 Task: Create in the project AtlasTech in Backlog an issue 'Integrate a new augmented reality feature into an existing mobile application to enhance user experience and interactivity', assign it to team member softage.3@softage.net and change the status to IN PROGRESS. Create in the project AtlasTech in Backlog an issue 'Develop a new tool for automated testing of mobile application functional correctness and performance under varying network conditions', assign it to team member softage.4@softage.net and change the status to IN PROGRESS
Action: Mouse moved to (222, 61)
Screenshot: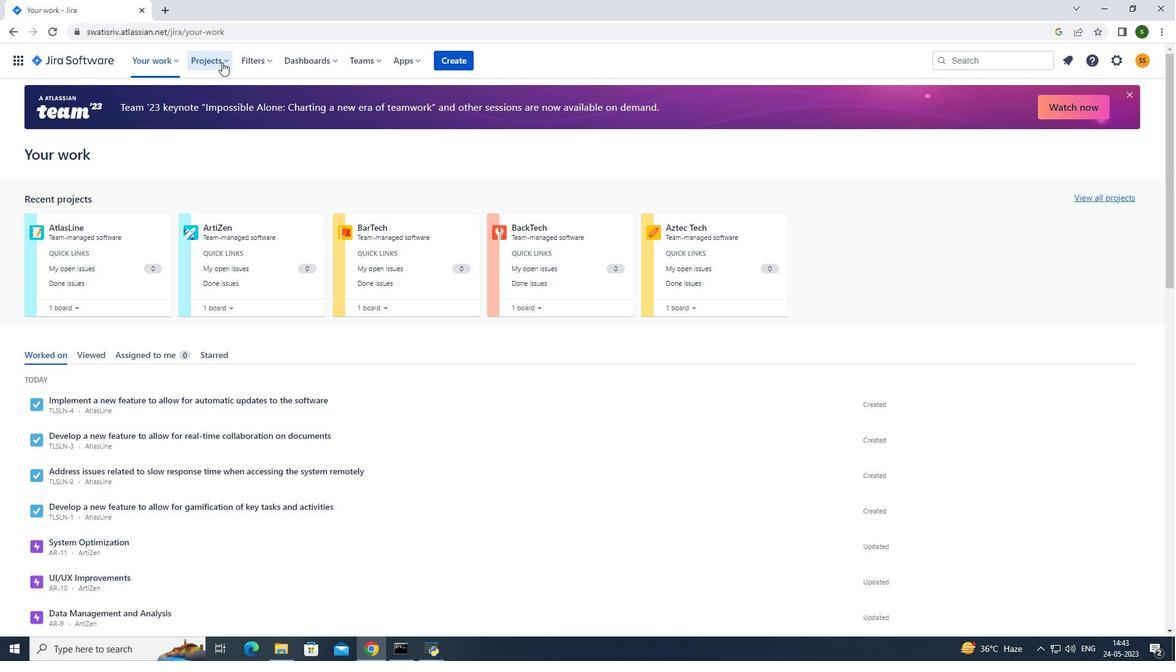 
Action: Mouse pressed left at (222, 61)
Screenshot: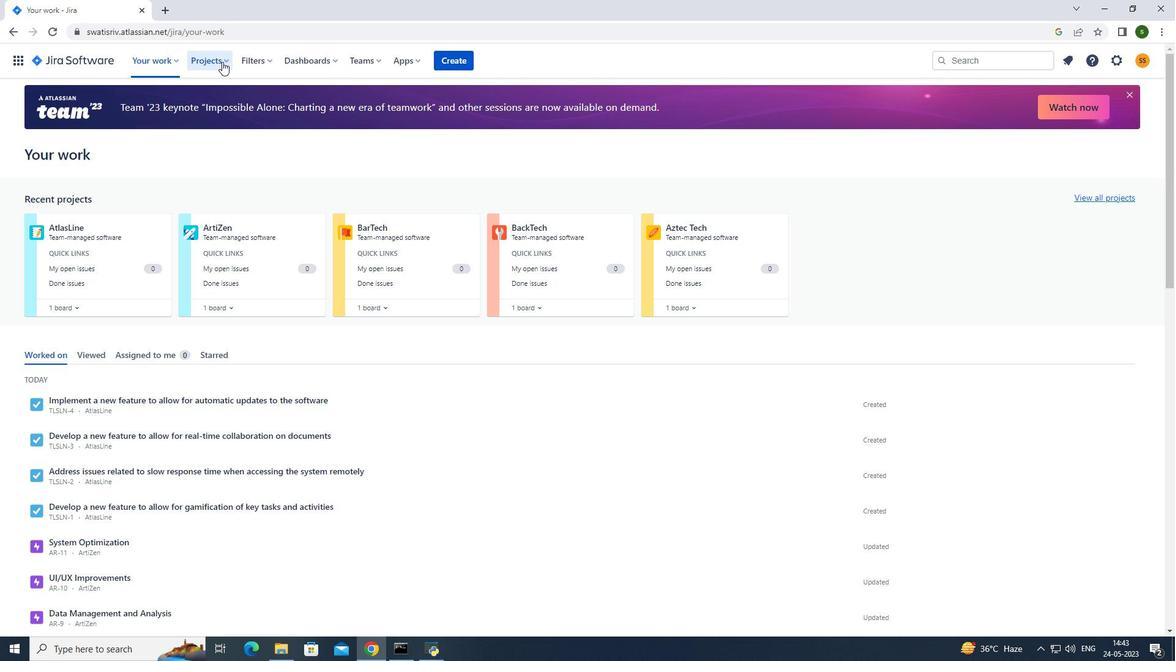 
Action: Mouse moved to (277, 119)
Screenshot: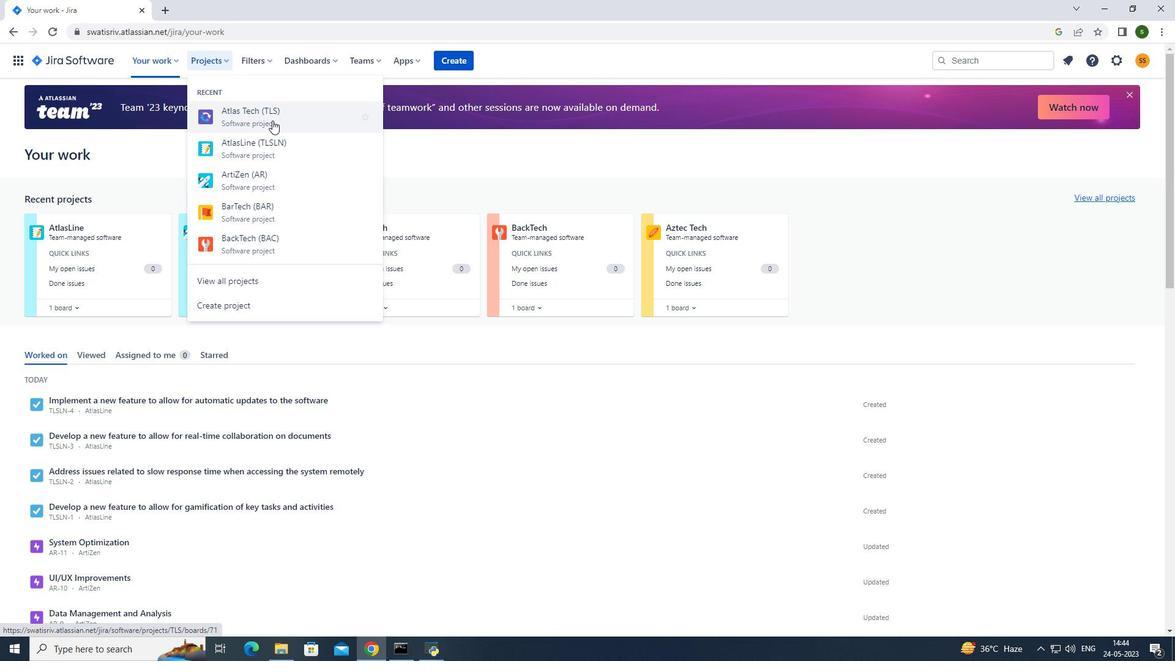 
Action: Mouse pressed left at (277, 119)
Screenshot: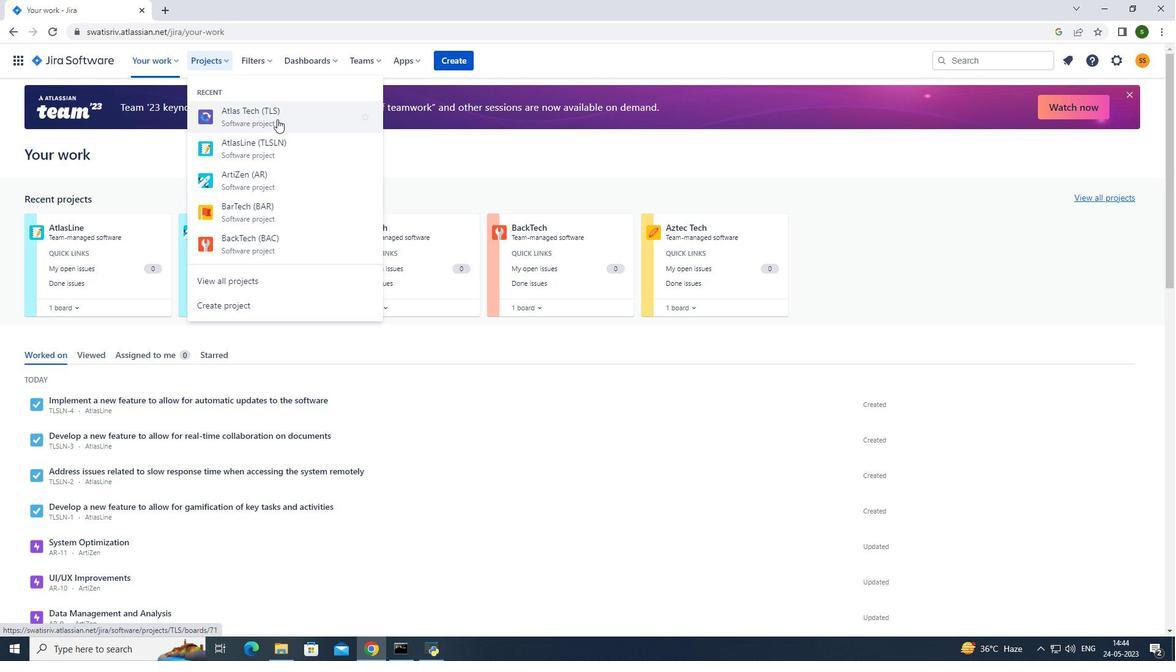 
Action: Mouse moved to (259, 412)
Screenshot: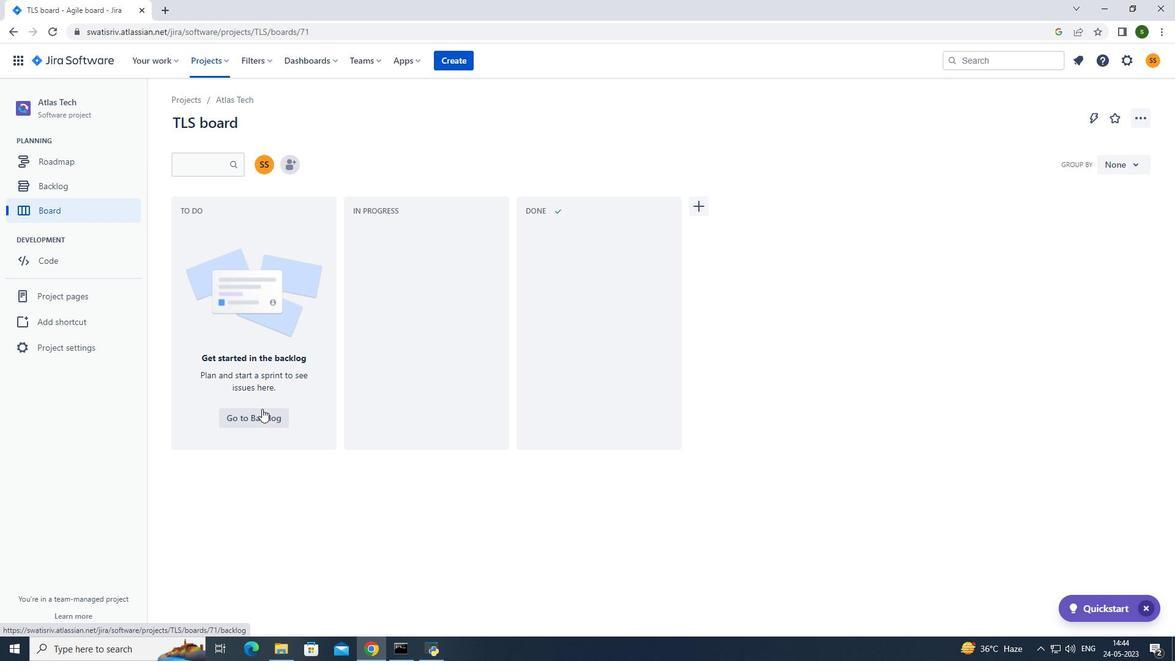 
Action: Mouse pressed left at (259, 412)
Screenshot: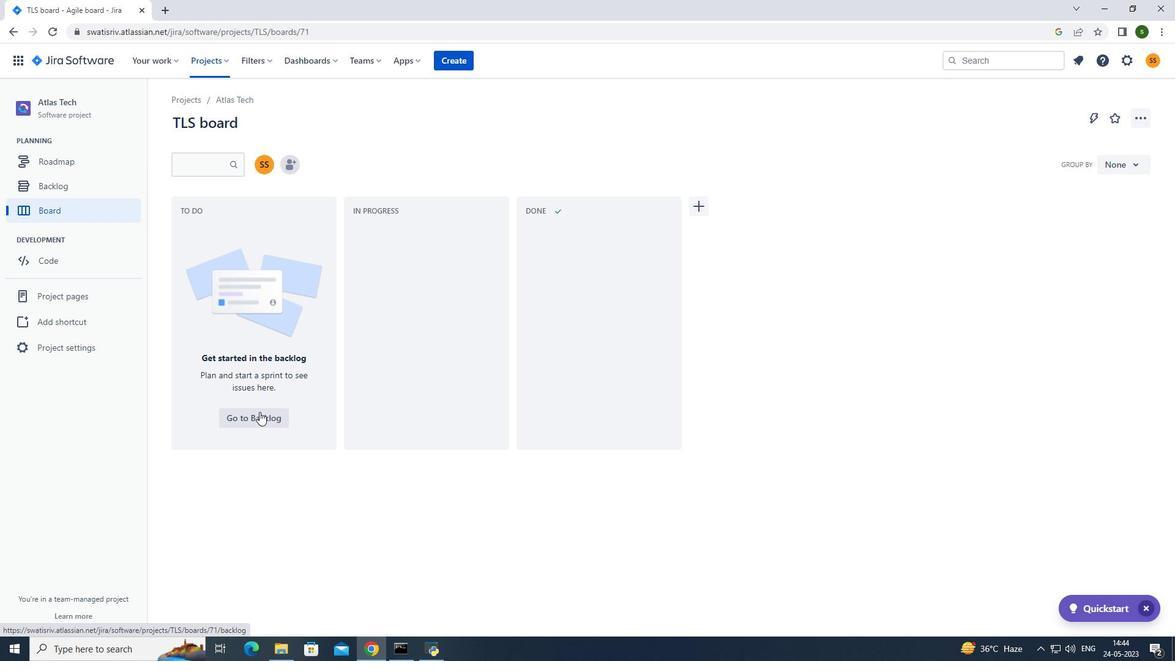 
Action: Mouse moved to (404, 450)
Screenshot: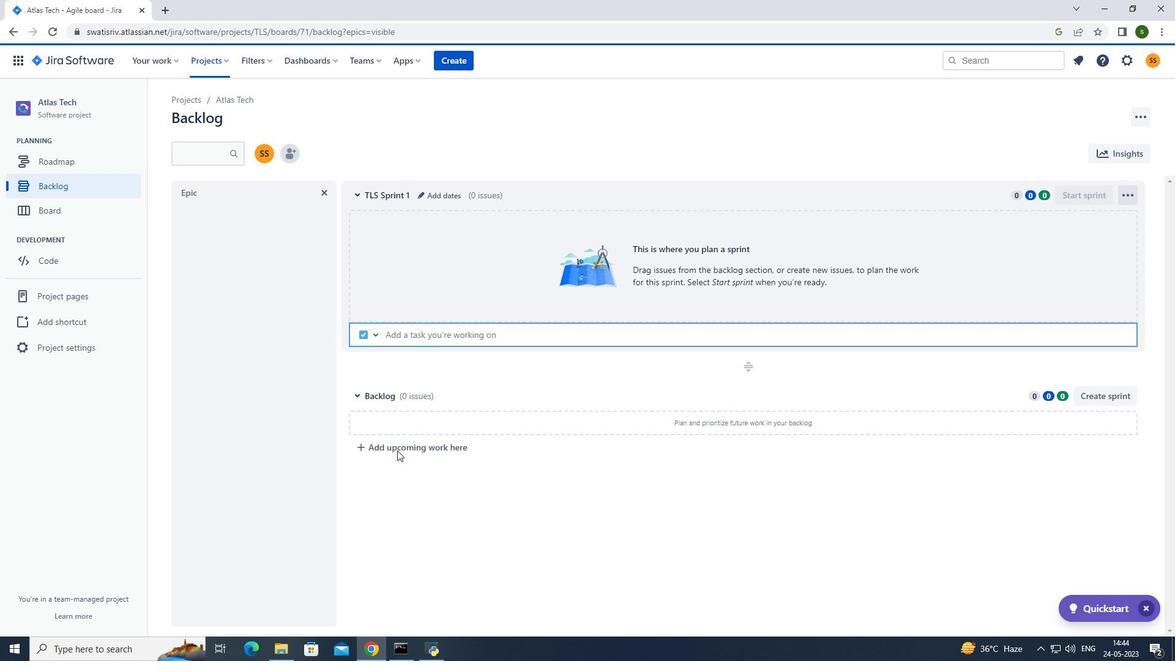 
Action: Mouse pressed left at (404, 450)
Screenshot: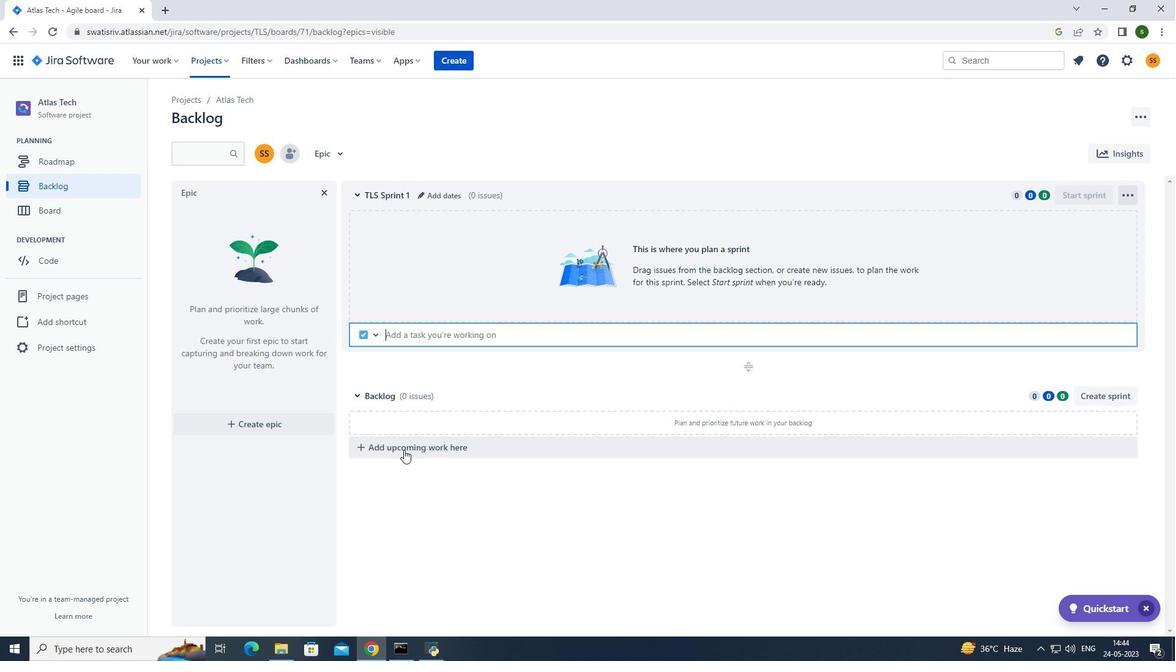 
Action: Mouse moved to (421, 449)
Screenshot: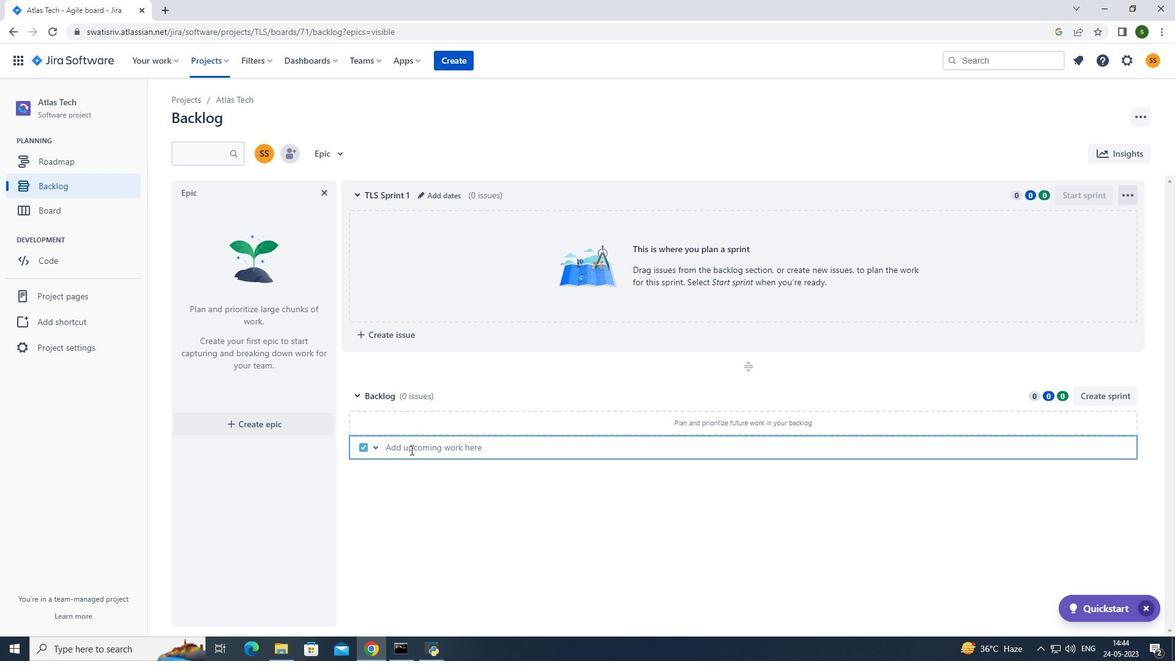 
Action: Mouse pressed left at (421, 449)
Screenshot: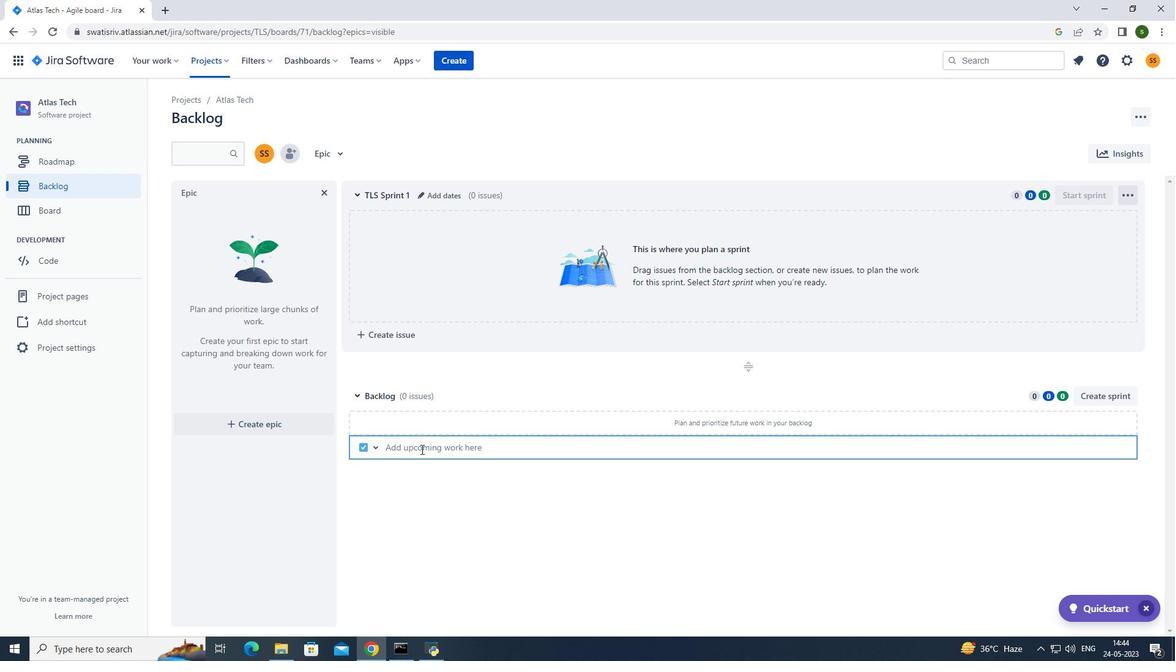 
Action: Mouse moved to (416, 452)
Screenshot: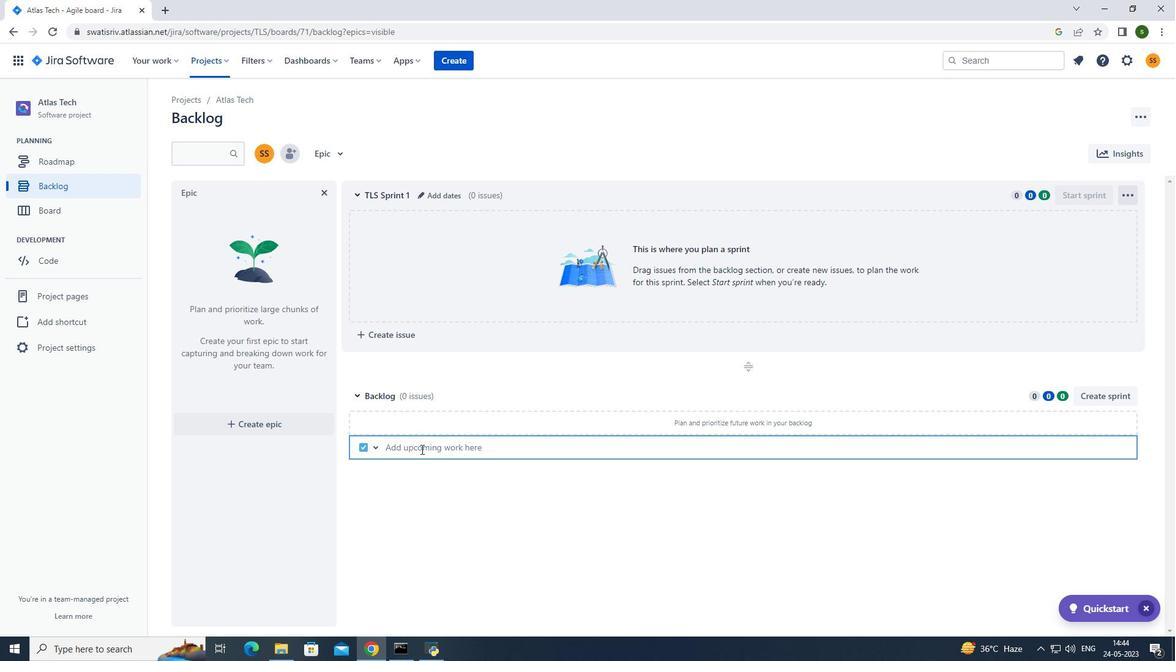 
Action: Key pressed <Key.caps_lock>I<Key.caps_lock>ntegrate<Key.space>a<Key.space>new<Key.space>augmented<Key.space>reality<Key.space>feature<Key.space>into<Key.space>an<Key.space>existing<Key.space>mobile<Key.space>application<Key.space>to<Key.space>enhance<Key.space>user<Key.space>experiance<Key.space>and<Key.space>
Screenshot: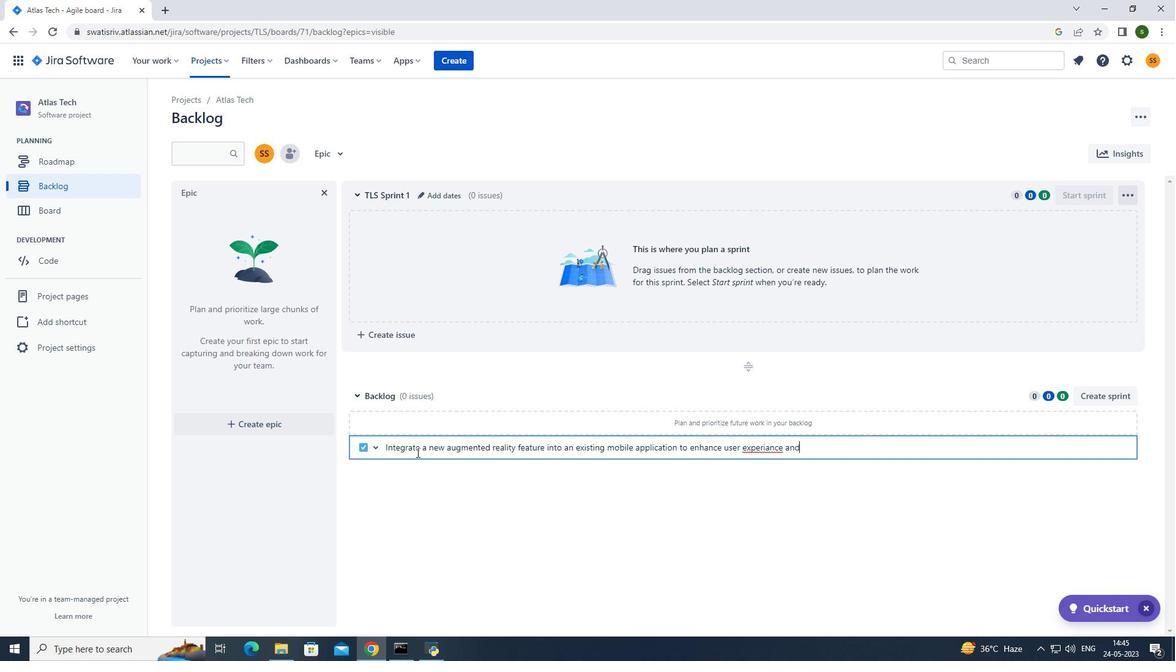 
Action: Mouse moved to (772, 447)
Screenshot: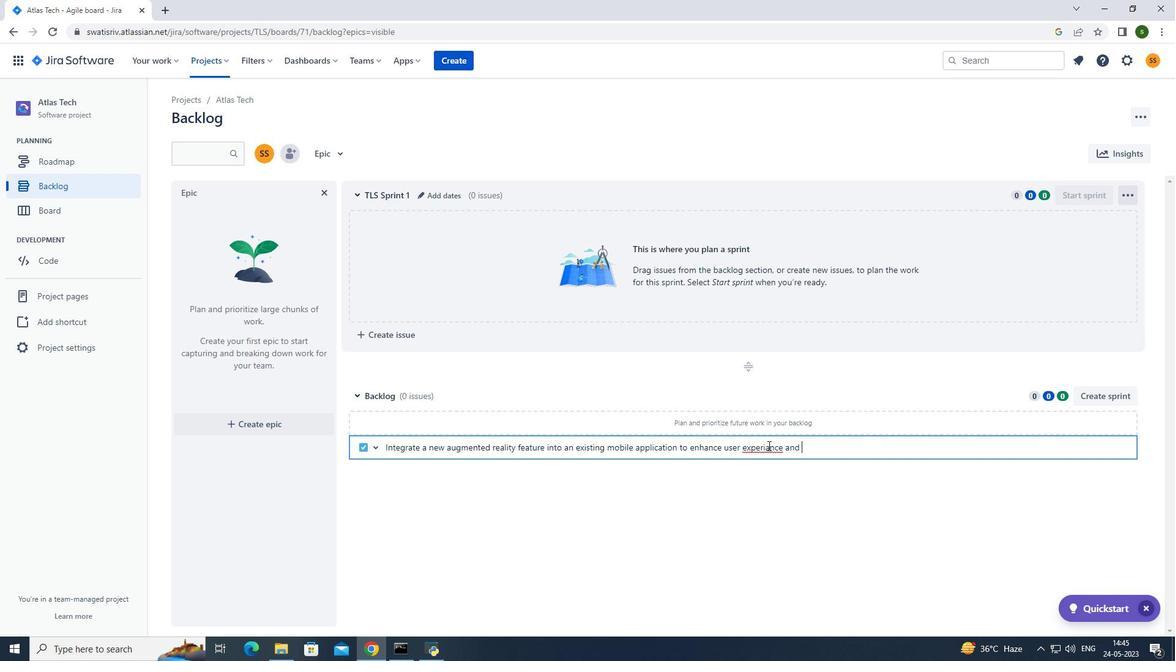 
Action: Mouse pressed left at (772, 447)
Screenshot: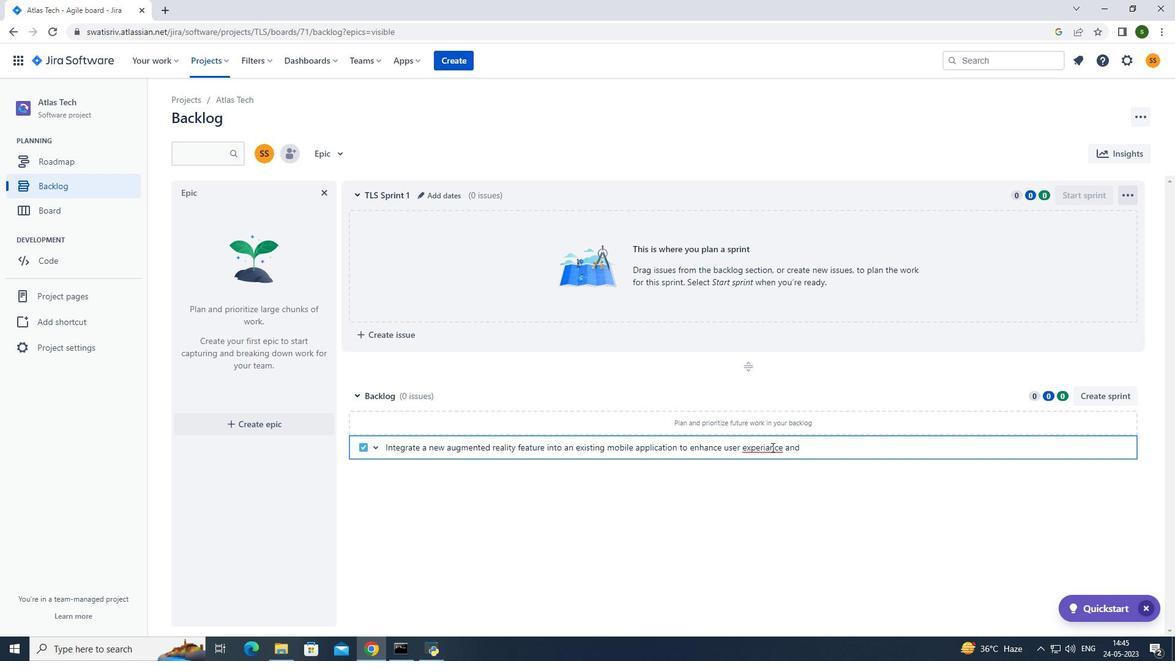 
Action: Mouse moved to (772, 448)
Screenshot: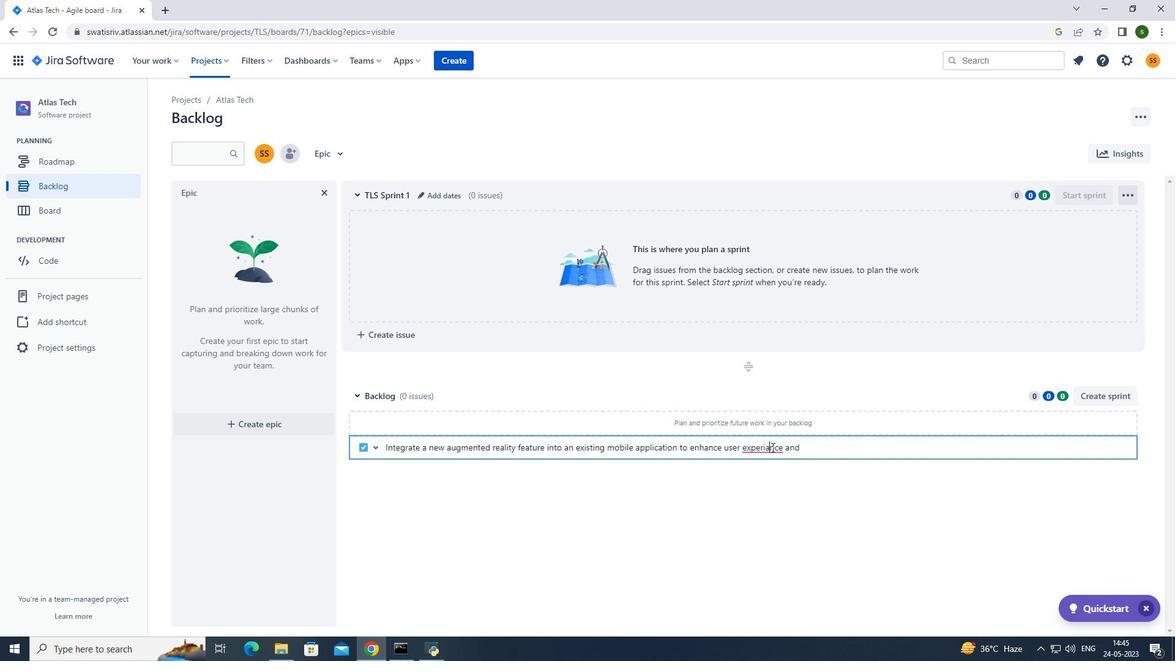 
Action: Key pressed <Key.backspace>e
Screenshot: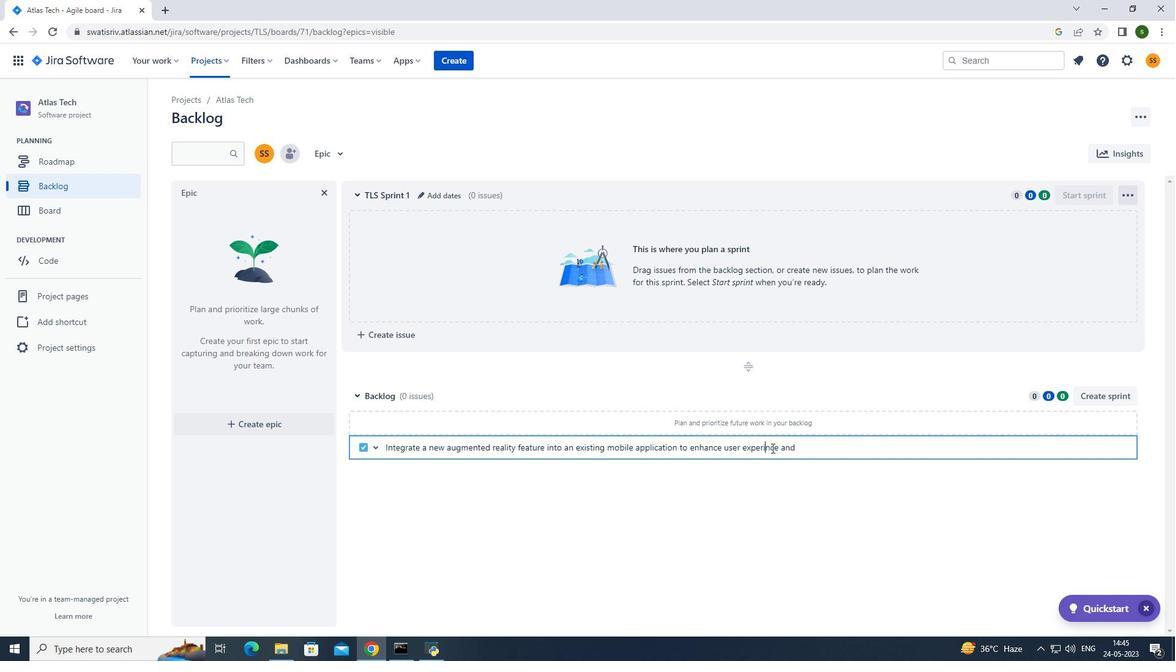 
Action: Mouse moved to (826, 438)
Screenshot: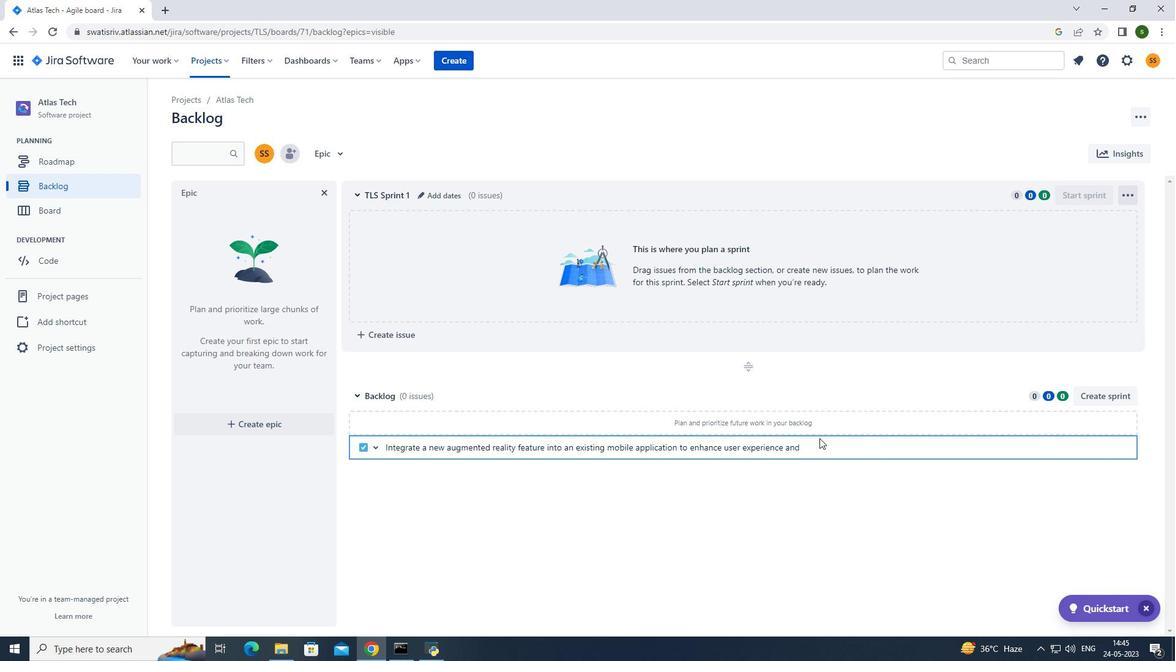 
Action: Mouse pressed left at (826, 438)
Screenshot: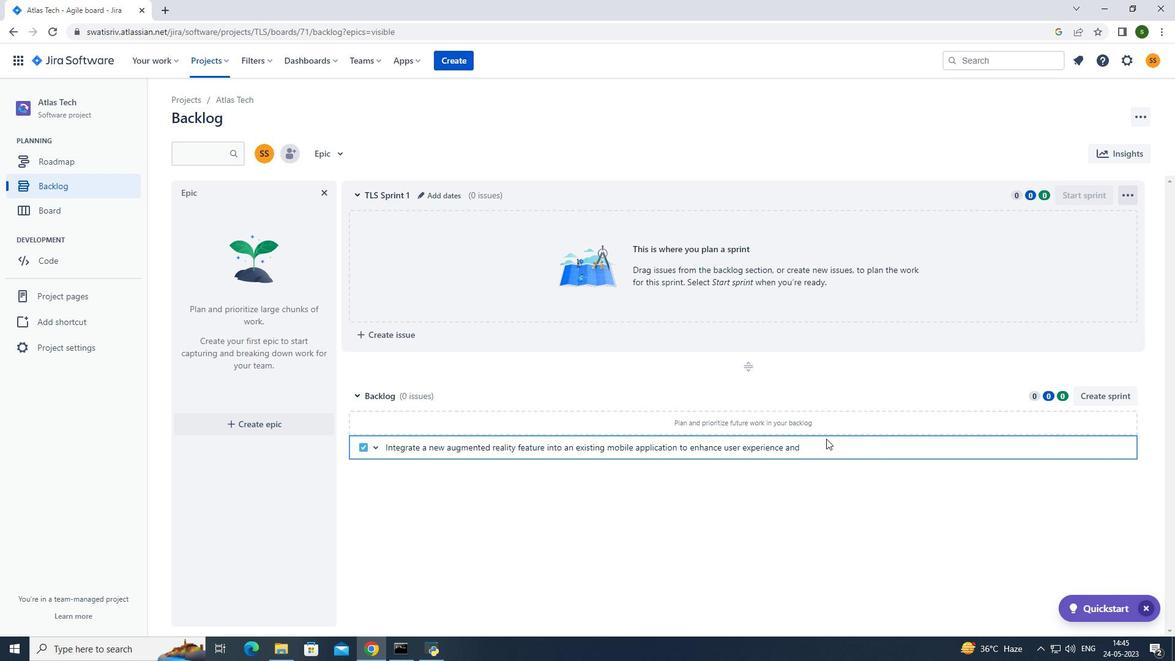 
Action: Mouse moved to (818, 444)
Screenshot: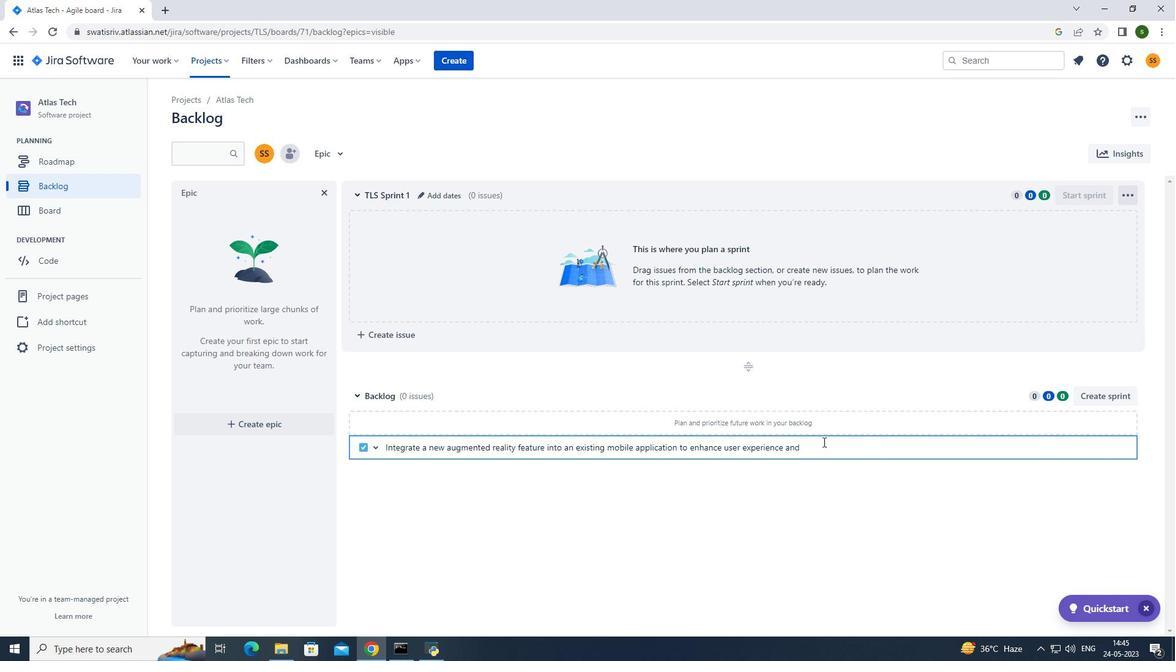 
Action: Mouse pressed left at (818, 444)
Screenshot: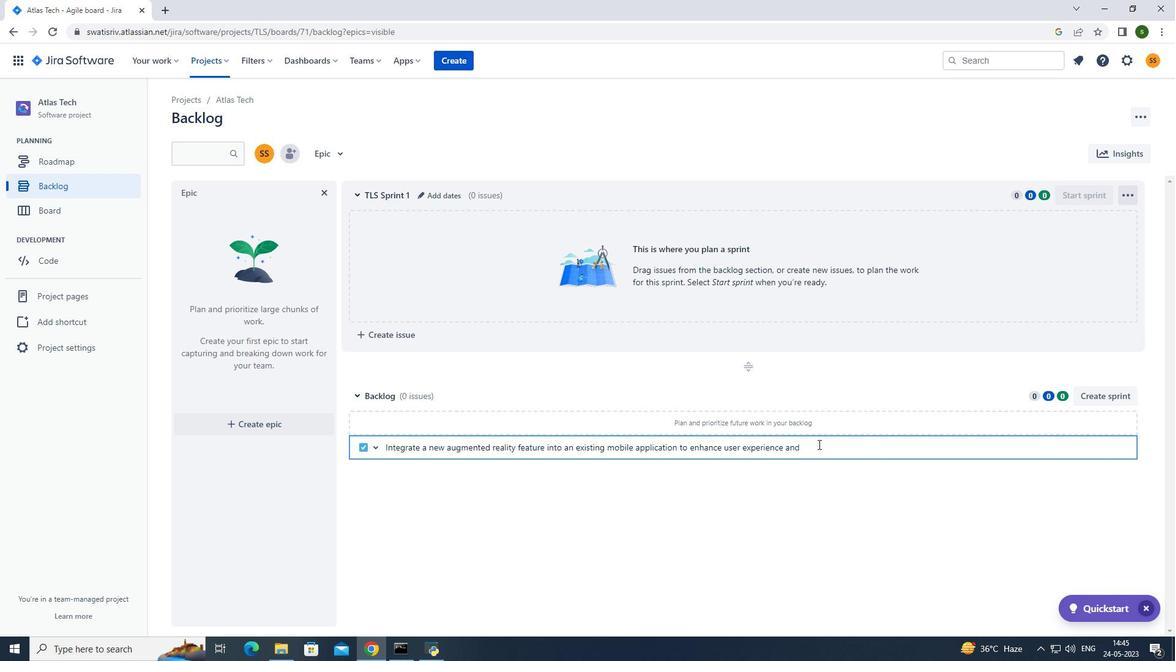 
Action: Mouse moved to (818, 444)
Screenshot: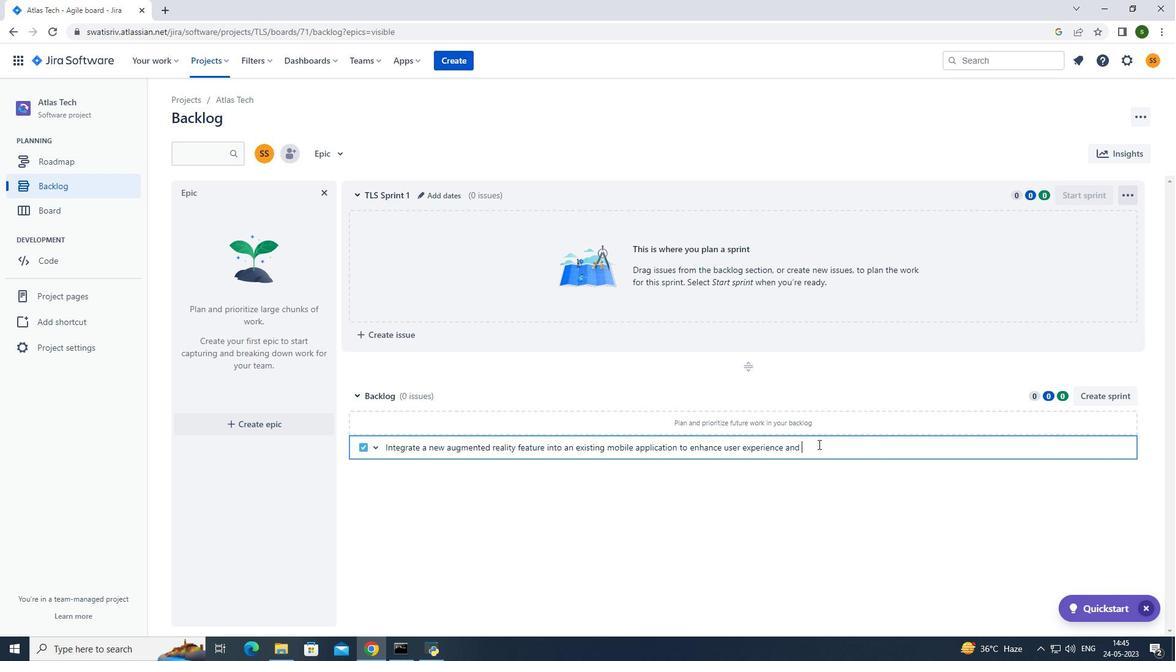 
Action: Key pressed interactivity<Key.enter>
Screenshot: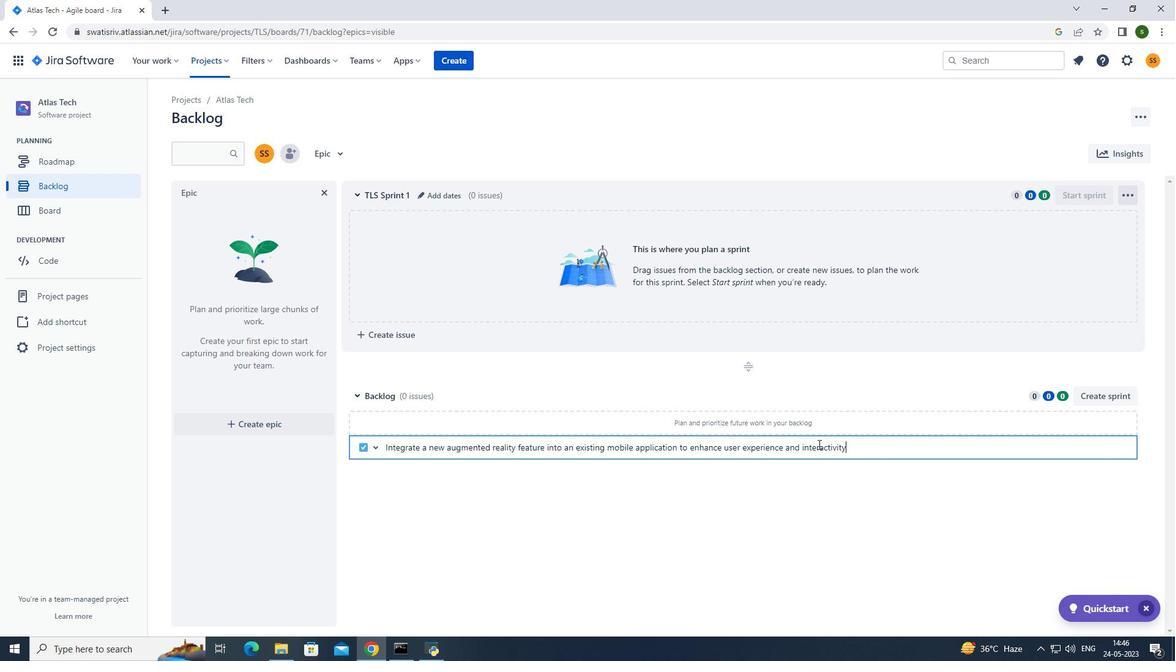 
Action: Mouse moved to (1099, 426)
Screenshot: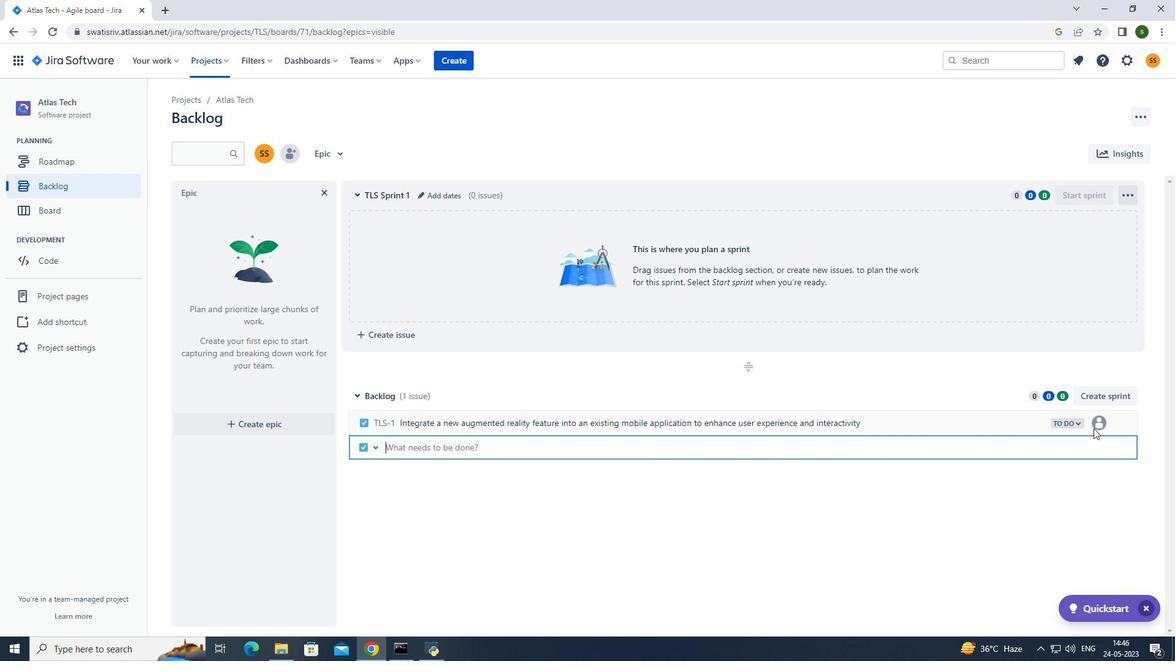 
Action: Mouse pressed left at (1099, 426)
Screenshot: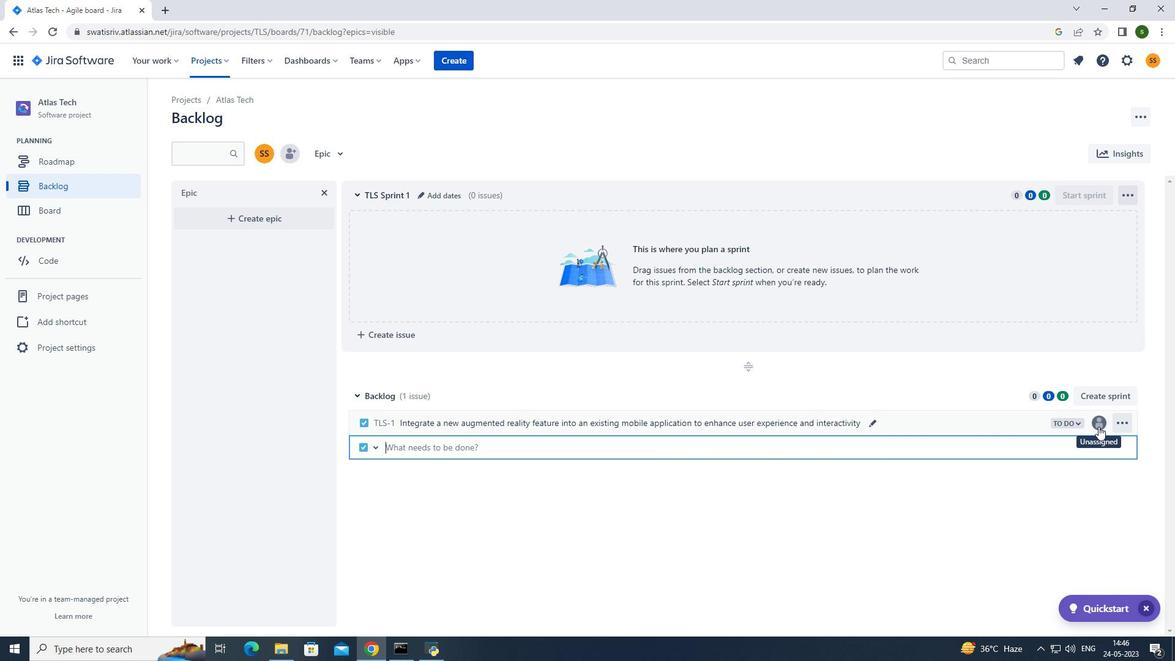 
Action: Mouse moved to (1015, 446)
Screenshot: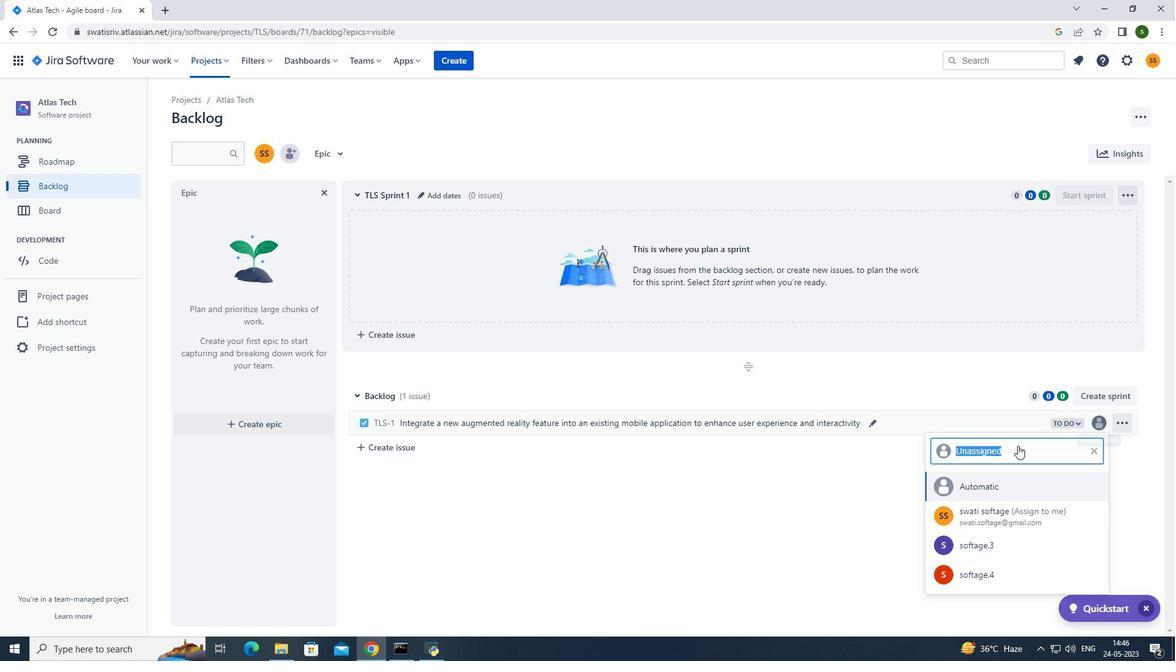 
Action: Key pressed softage.3<Key.shift>@softage.net
Screenshot: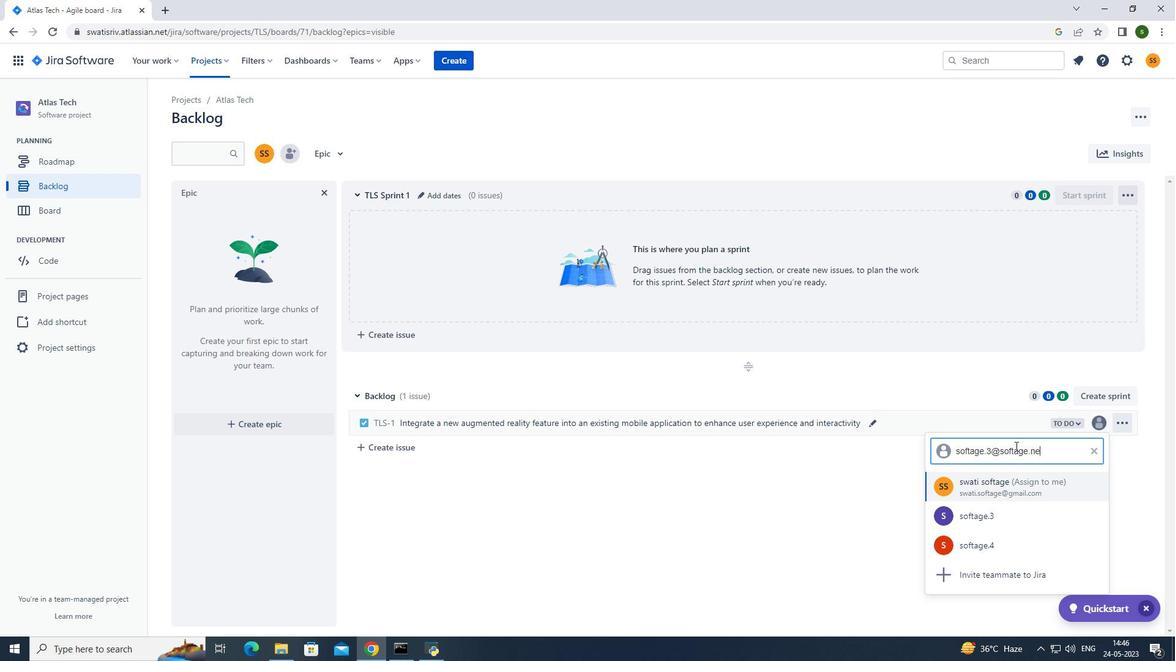 
Action: Mouse moved to (1005, 484)
Screenshot: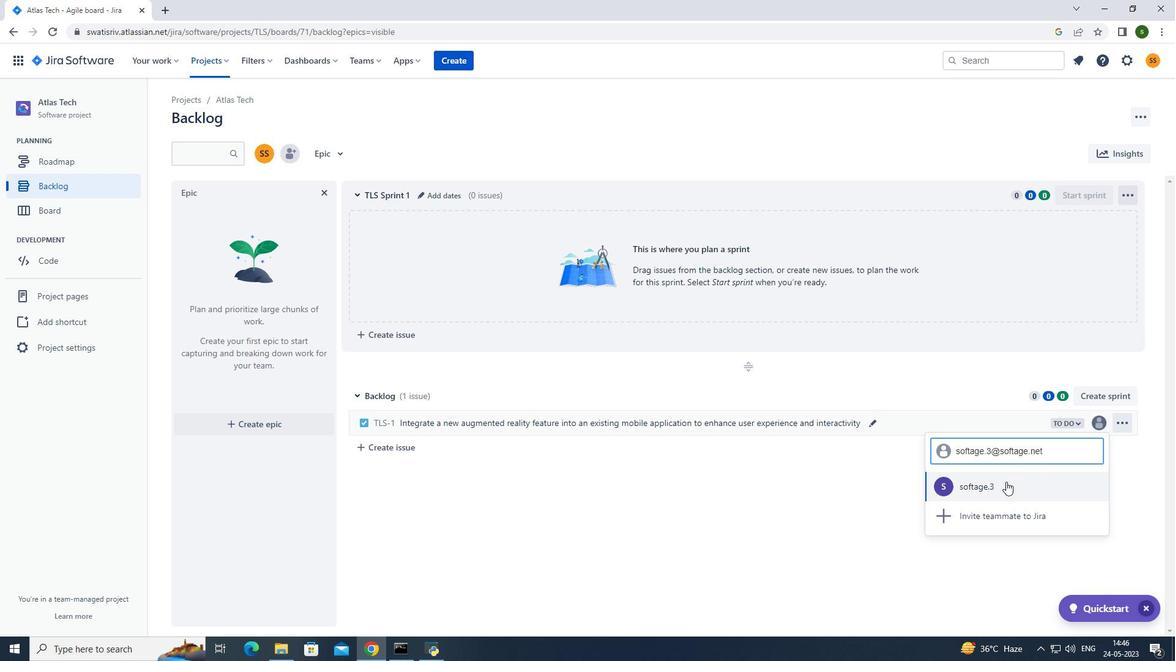 
Action: Mouse pressed left at (1005, 484)
Screenshot: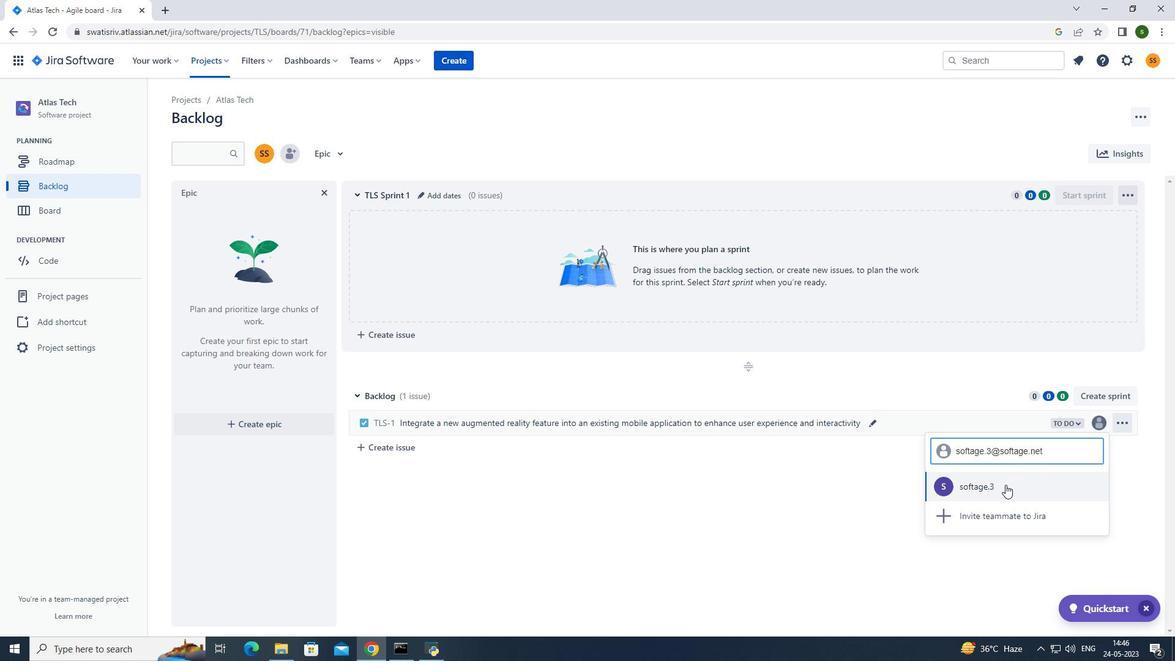 
Action: Mouse moved to (1086, 418)
Screenshot: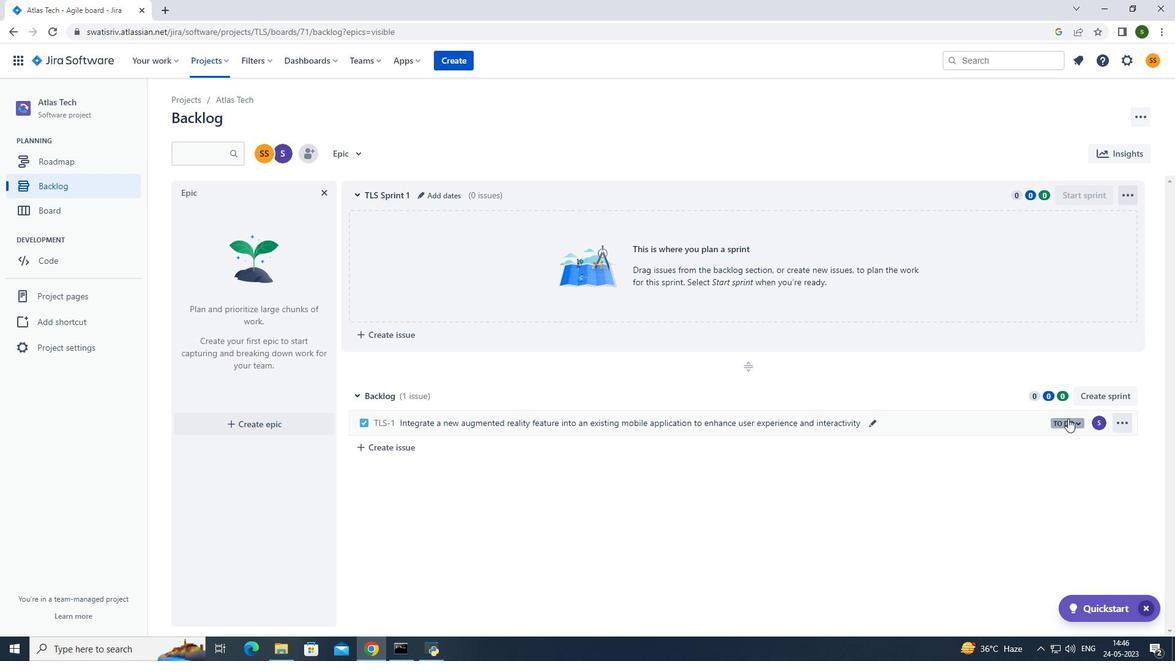 
Action: Mouse pressed left at (1086, 418)
Screenshot: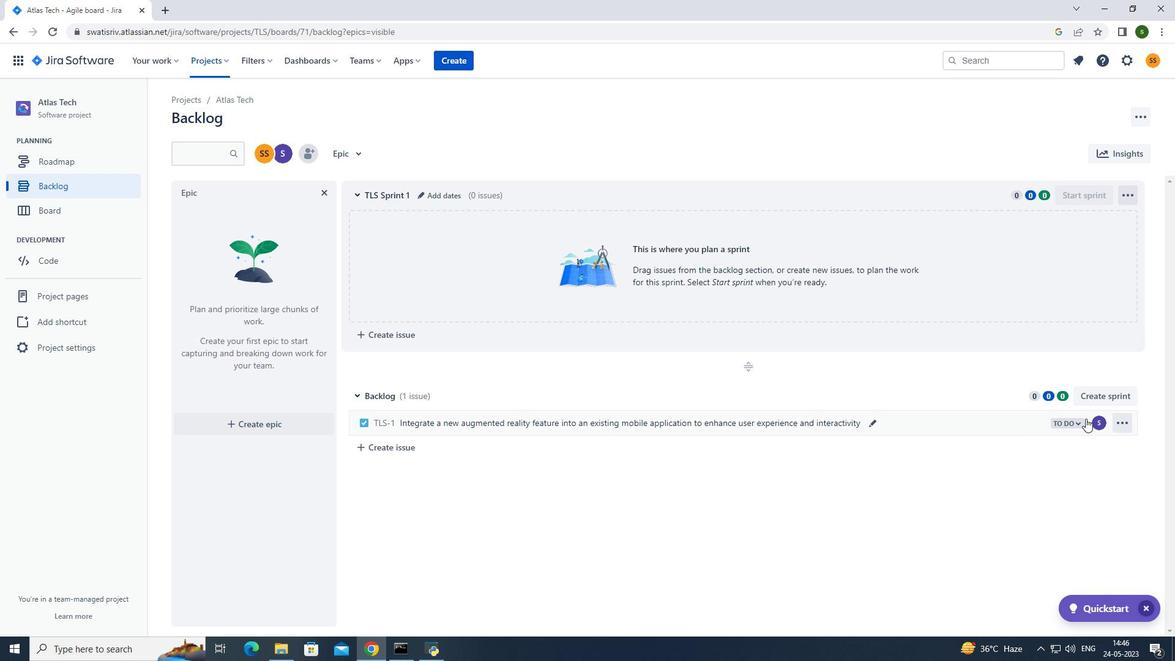 
Action: Mouse moved to (808, 422)
Screenshot: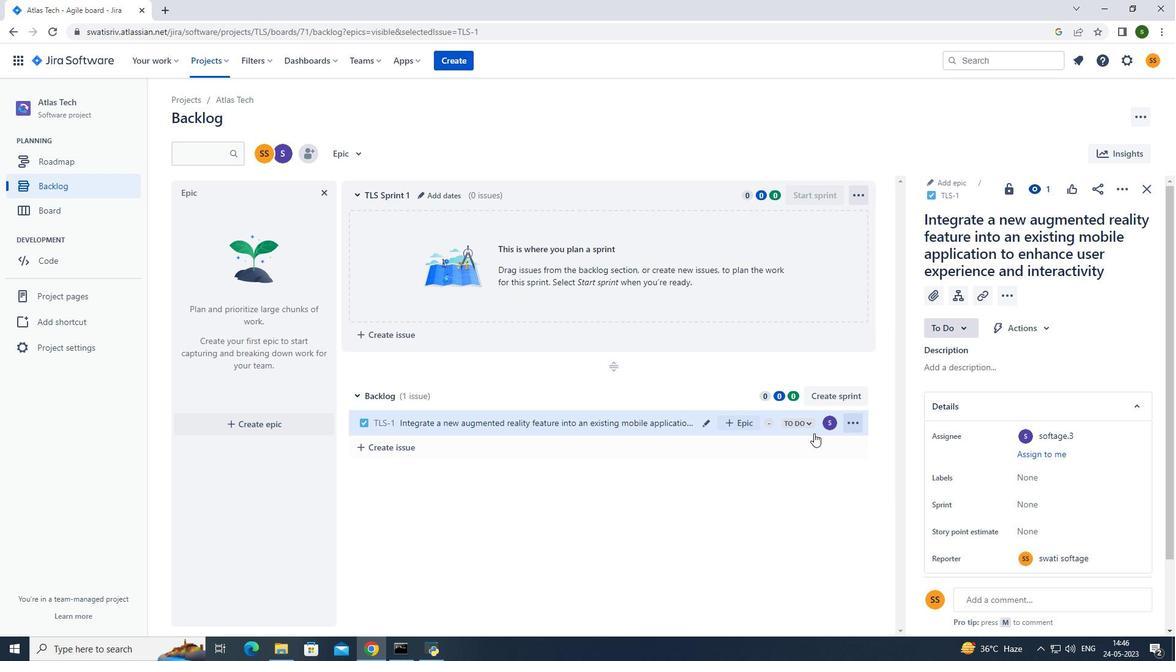 
Action: Mouse pressed left at (808, 422)
Screenshot: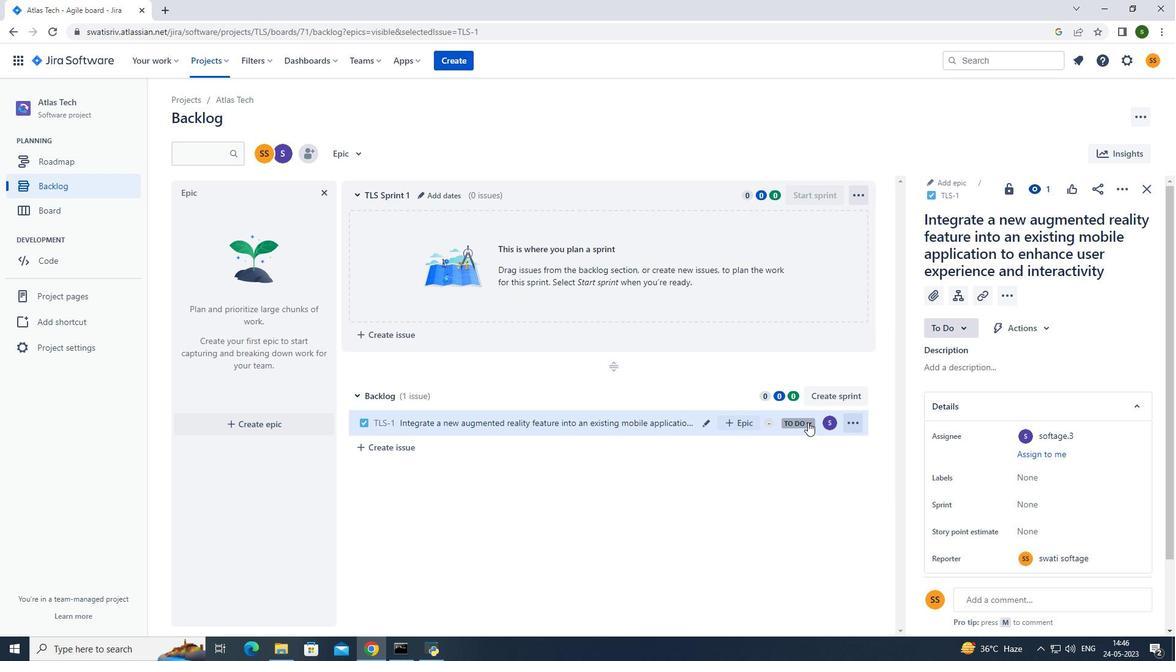 
Action: Mouse moved to (806, 442)
Screenshot: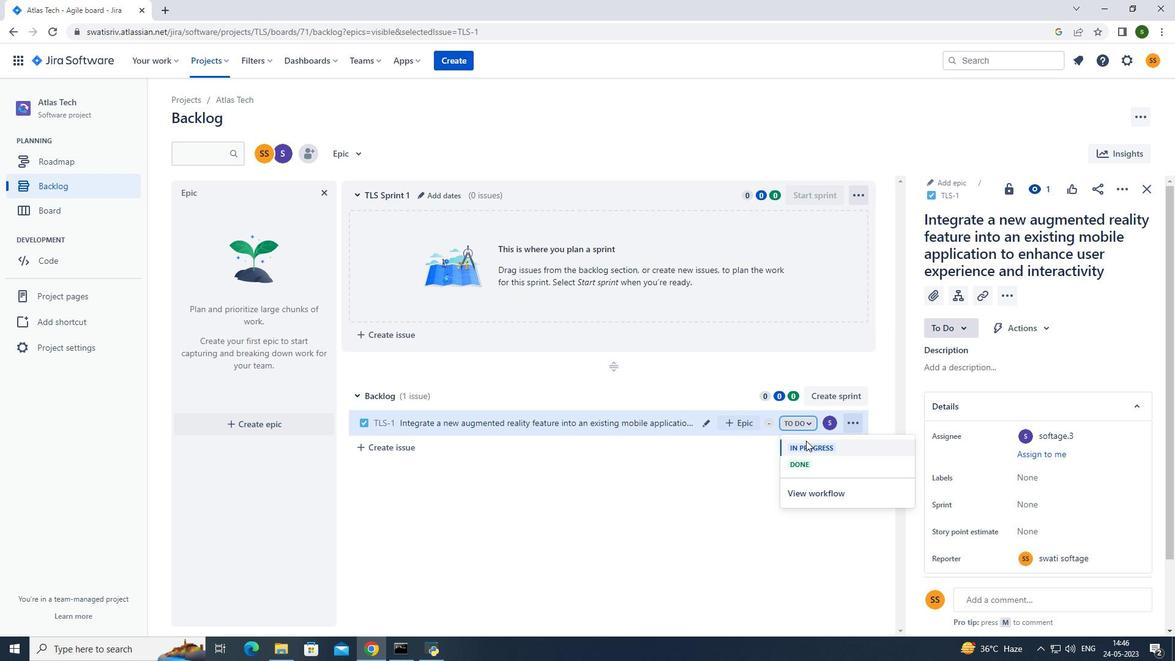 
Action: Mouse pressed left at (806, 442)
Screenshot: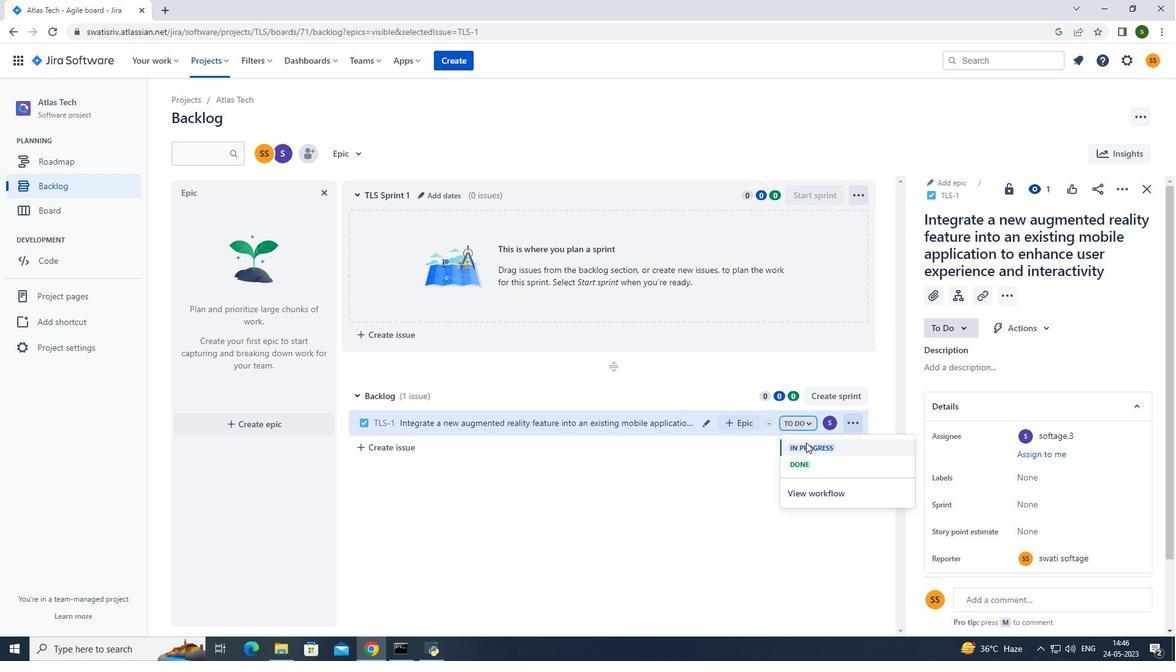 
Action: Mouse moved to (217, 65)
Screenshot: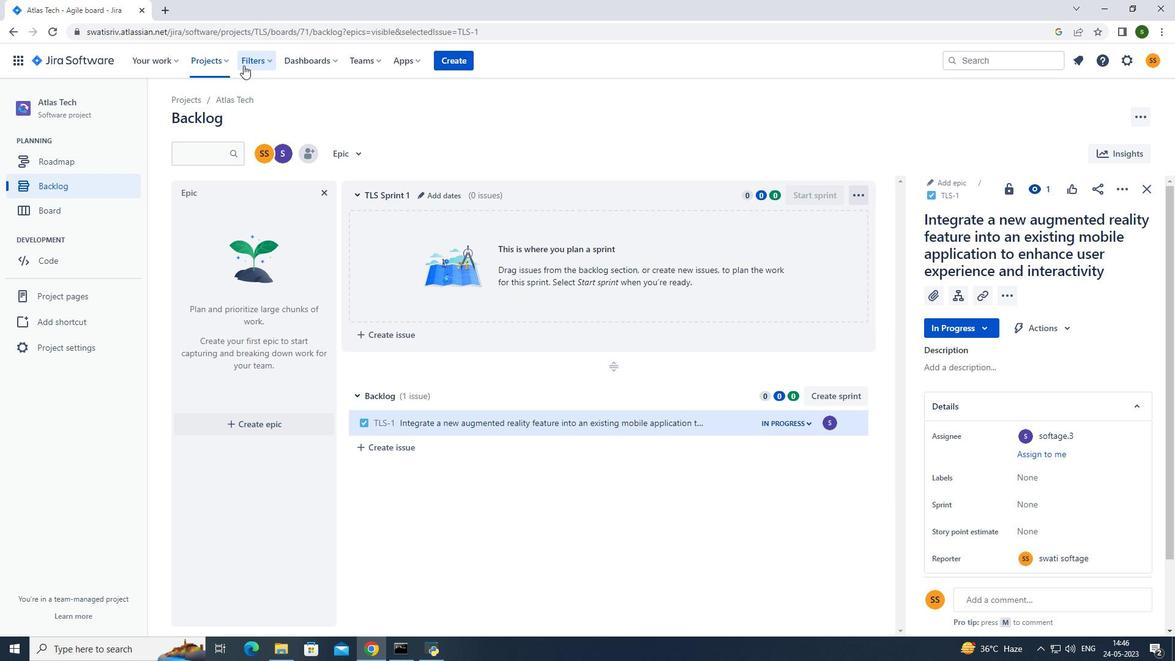 
Action: Mouse pressed left at (217, 65)
Screenshot: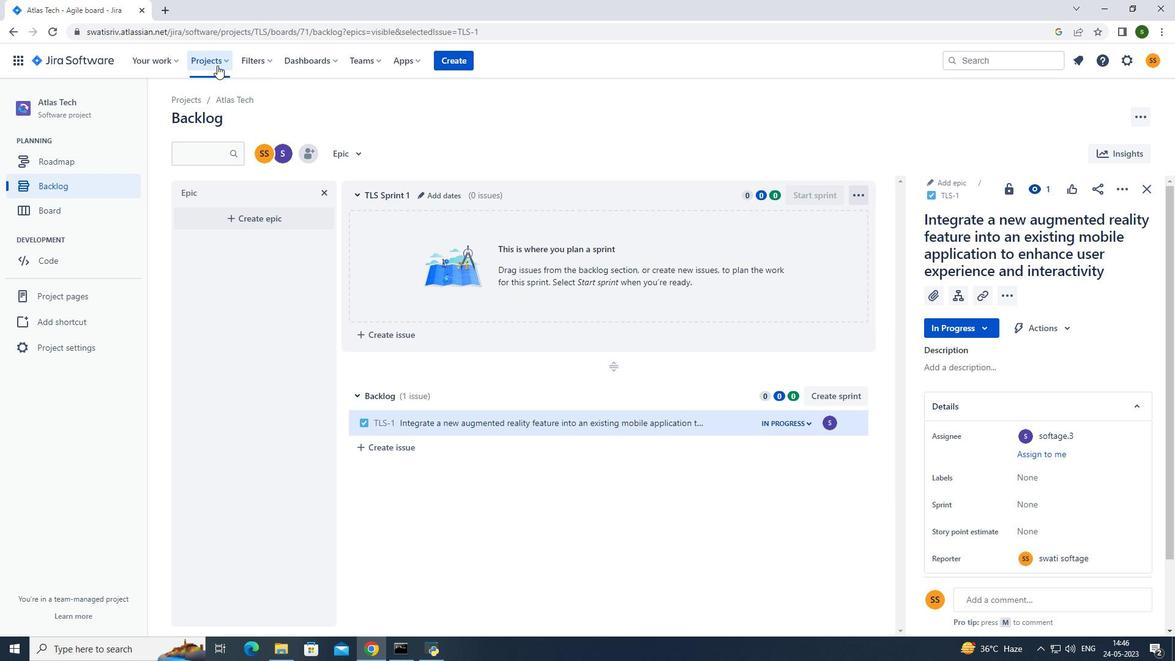 
Action: Mouse moved to (266, 119)
Screenshot: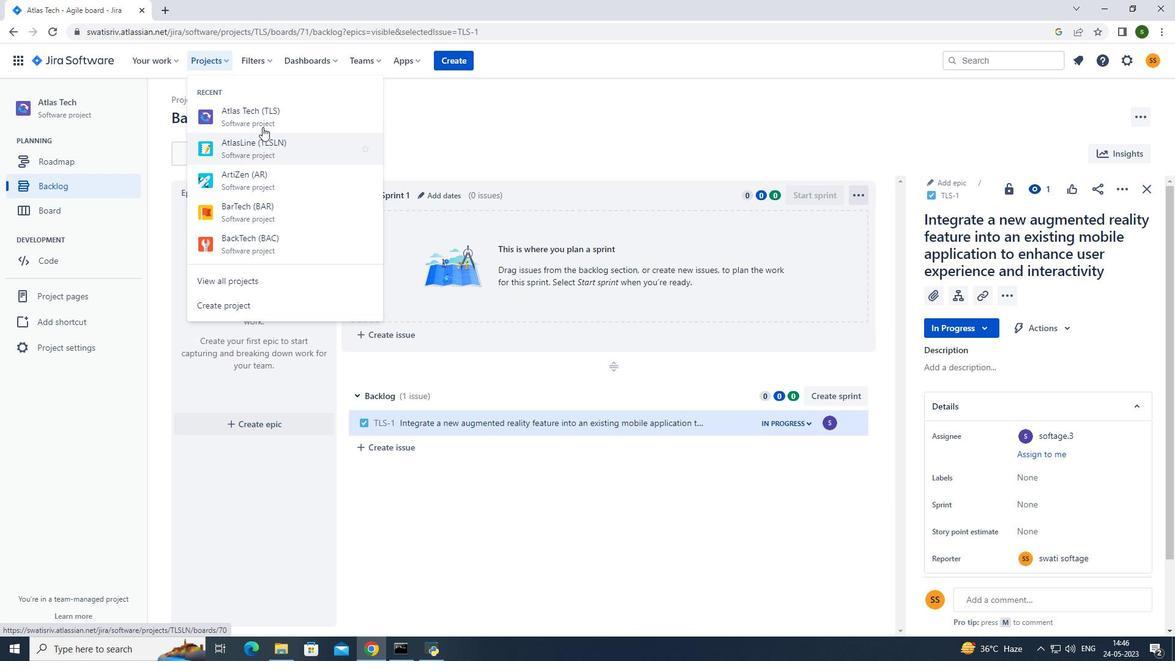 
Action: Mouse pressed left at (266, 119)
Screenshot: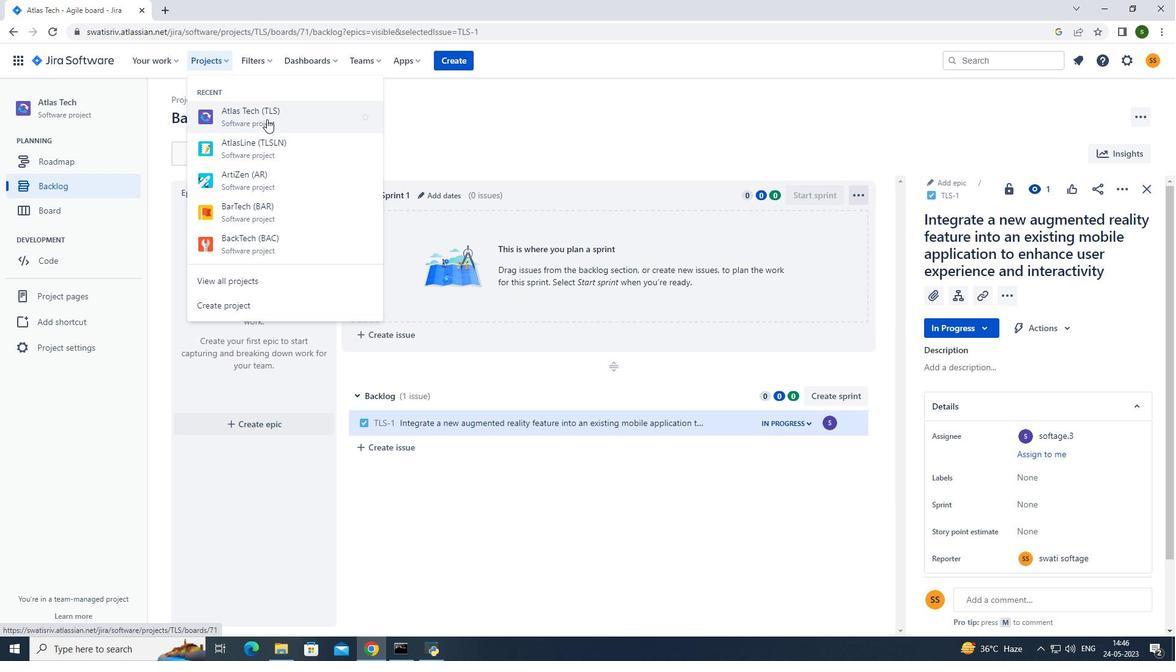 
Action: Mouse moved to (250, 413)
Screenshot: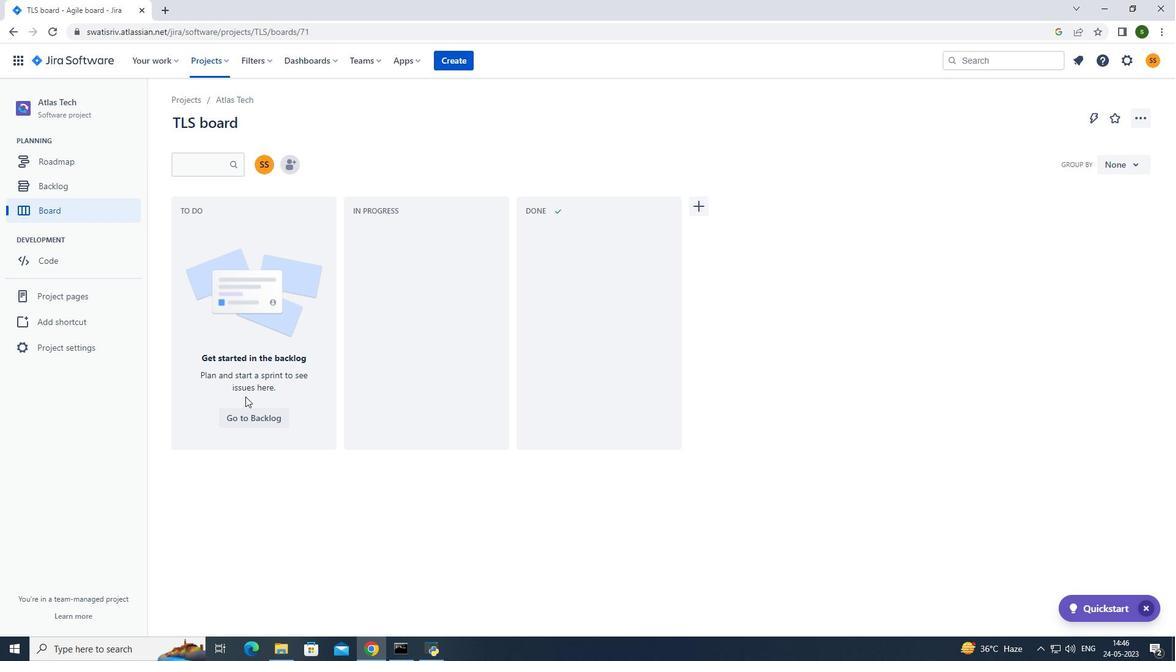 
Action: Mouse pressed left at (250, 413)
Screenshot: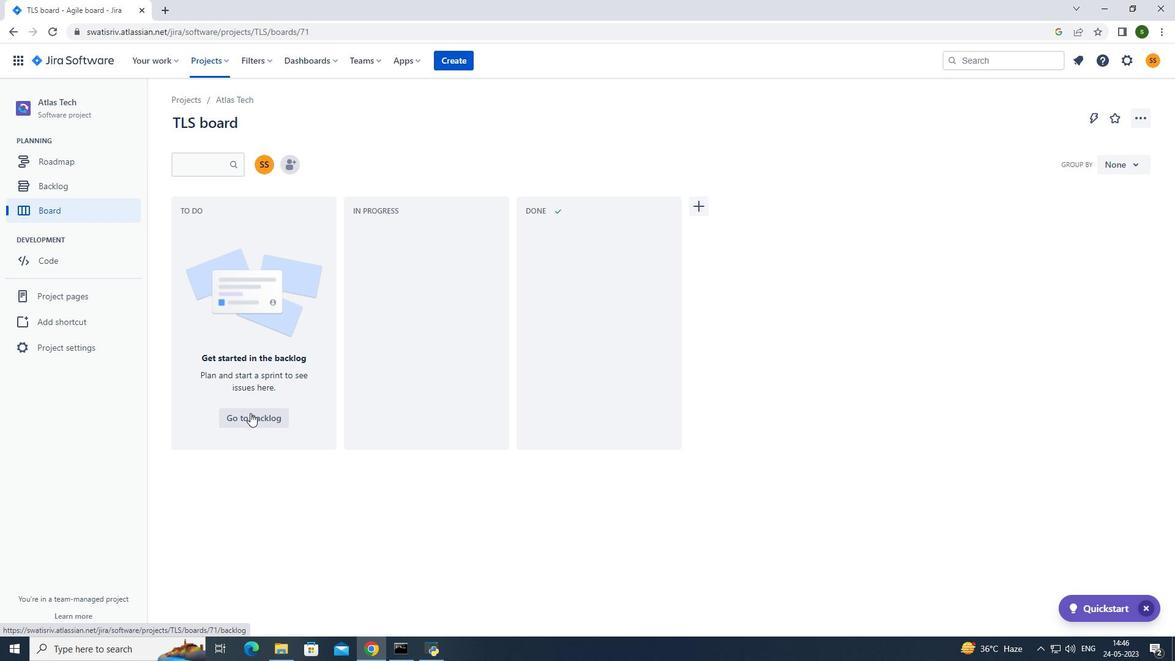
Action: Mouse moved to (397, 443)
Screenshot: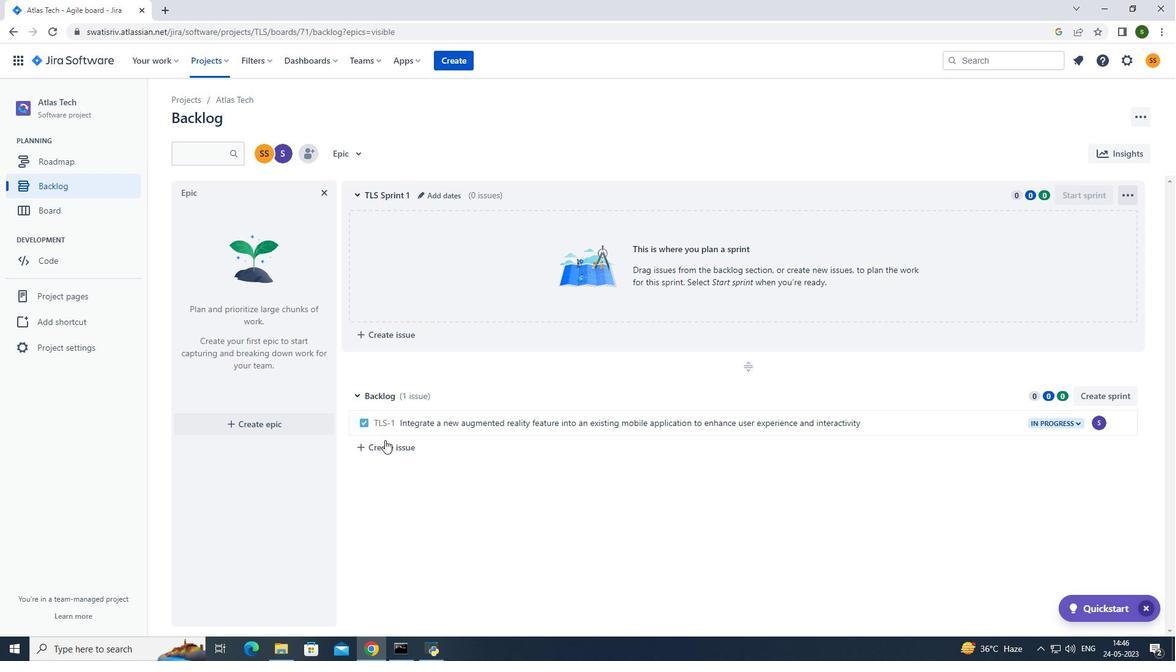 
Action: Mouse pressed left at (397, 443)
Screenshot: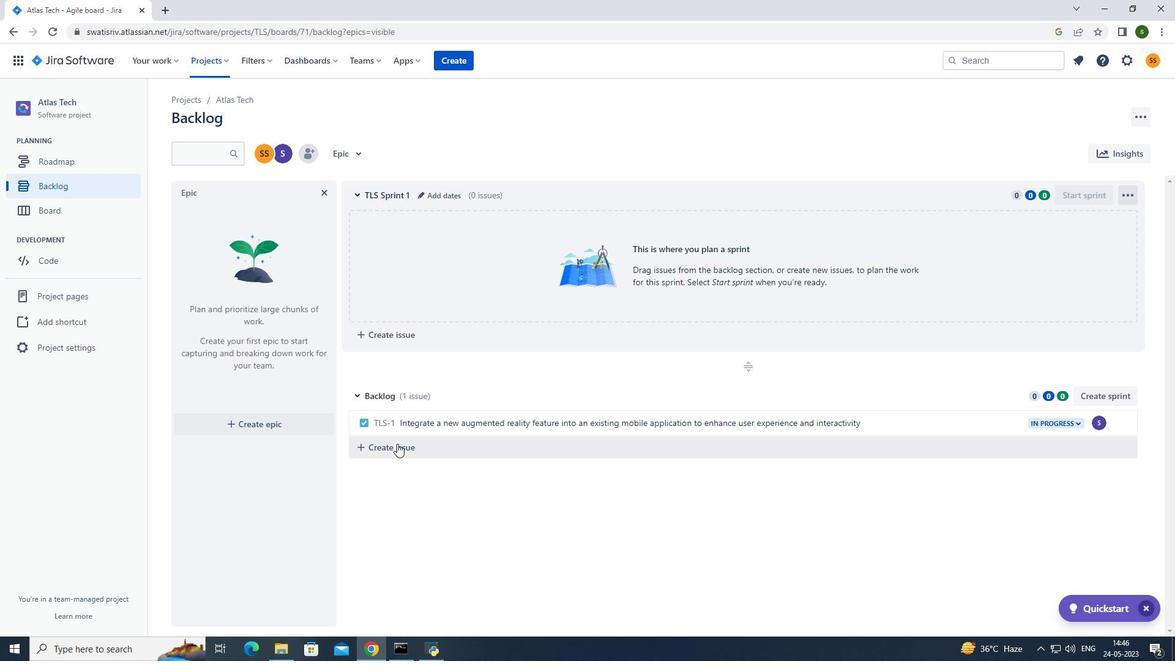 
Action: Mouse moved to (452, 449)
Screenshot: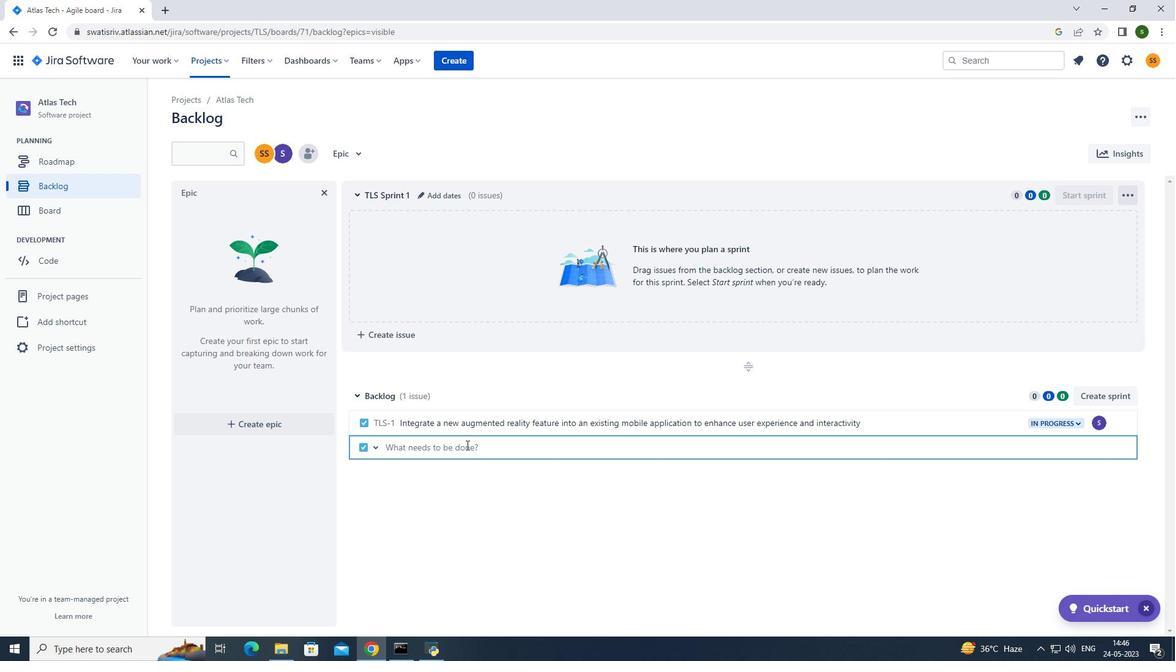 
Action: Key pressed <Key.caps_lock>D<Key.caps_lock>evelop<Key.space>a<Key.space>new<Key.space>tool<Key.space>for<Key.space>automated<Key.space>testing<Key.space>of<Key.space>mobile<Key.space>application<Key.space>functional<Key.space>correctness<Key.space>and<Key.space>performance<Key.space>under<Key.space>varying<Key.space>new<Key.backspace>twork<Key.space>conditions<Key.enter>
Screenshot: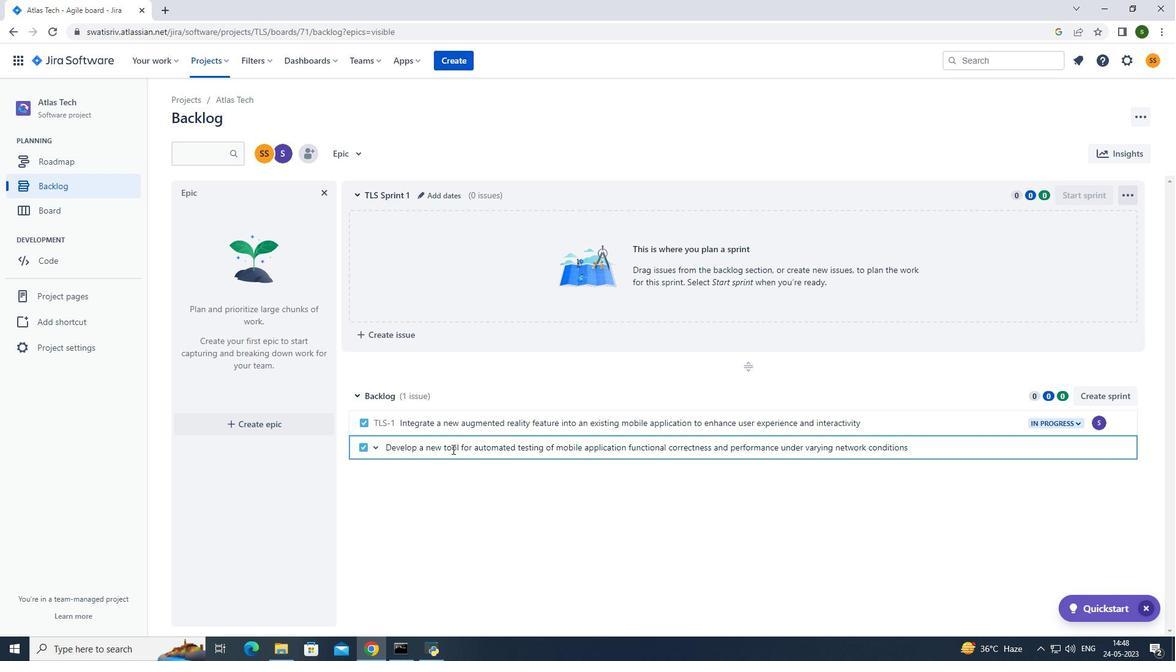 
Action: Mouse moved to (1097, 446)
Screenshot: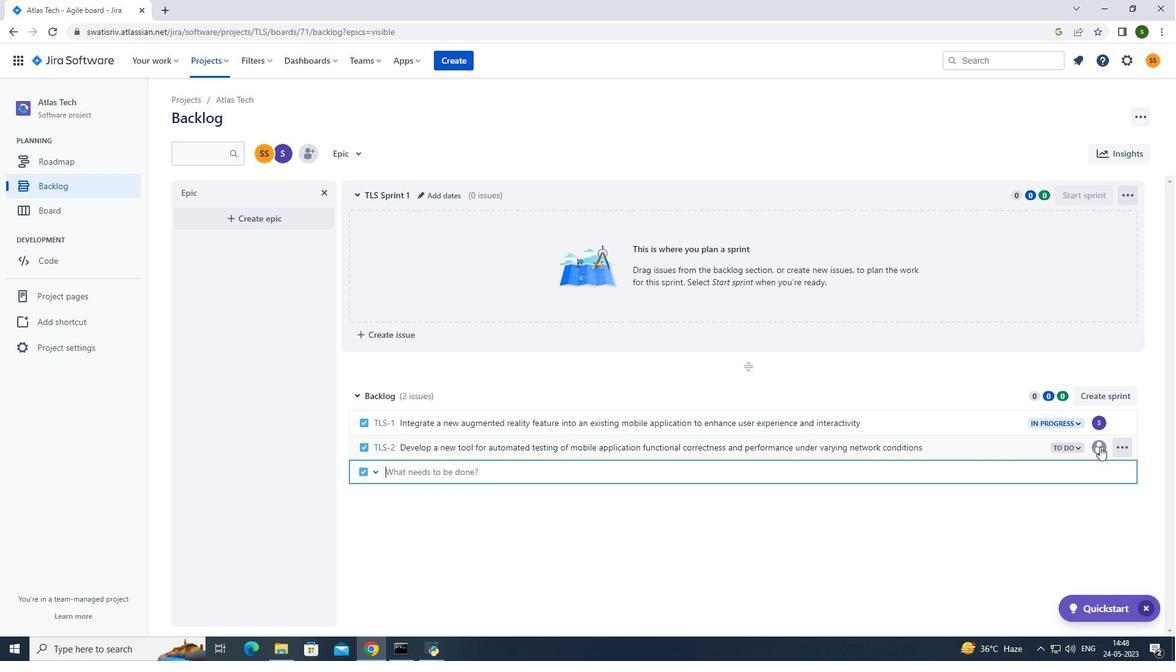 
Action: Mouse pressed left at (1097, 446)
Screenshot: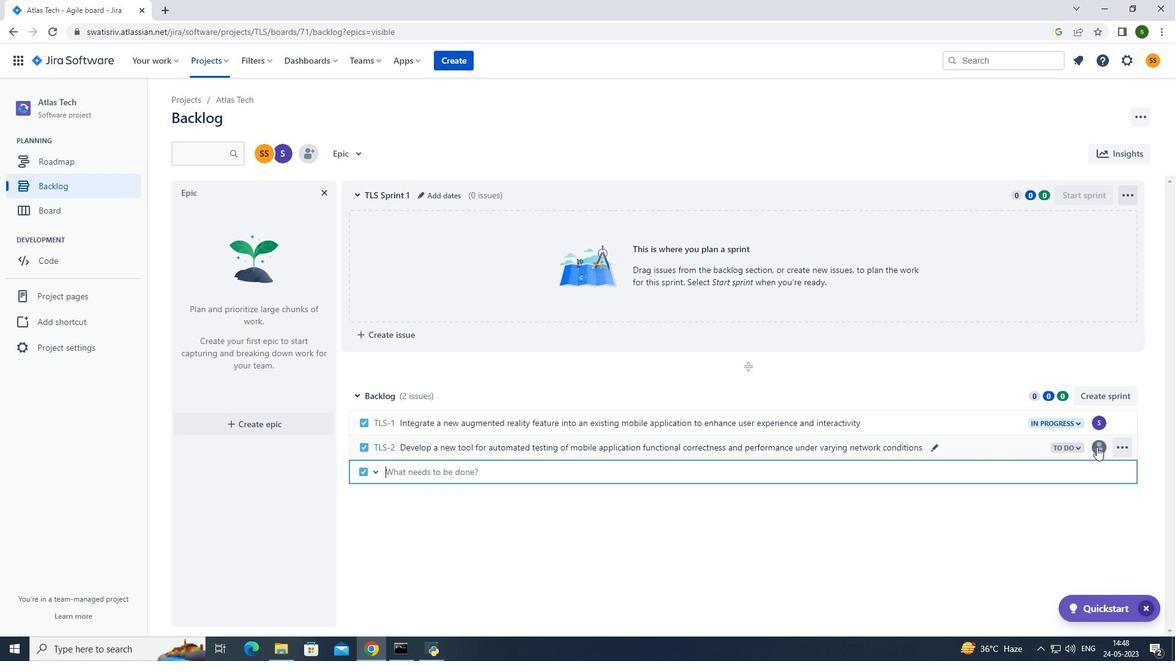 
Action: Mouse moved to (1012, 472)
Screenshot: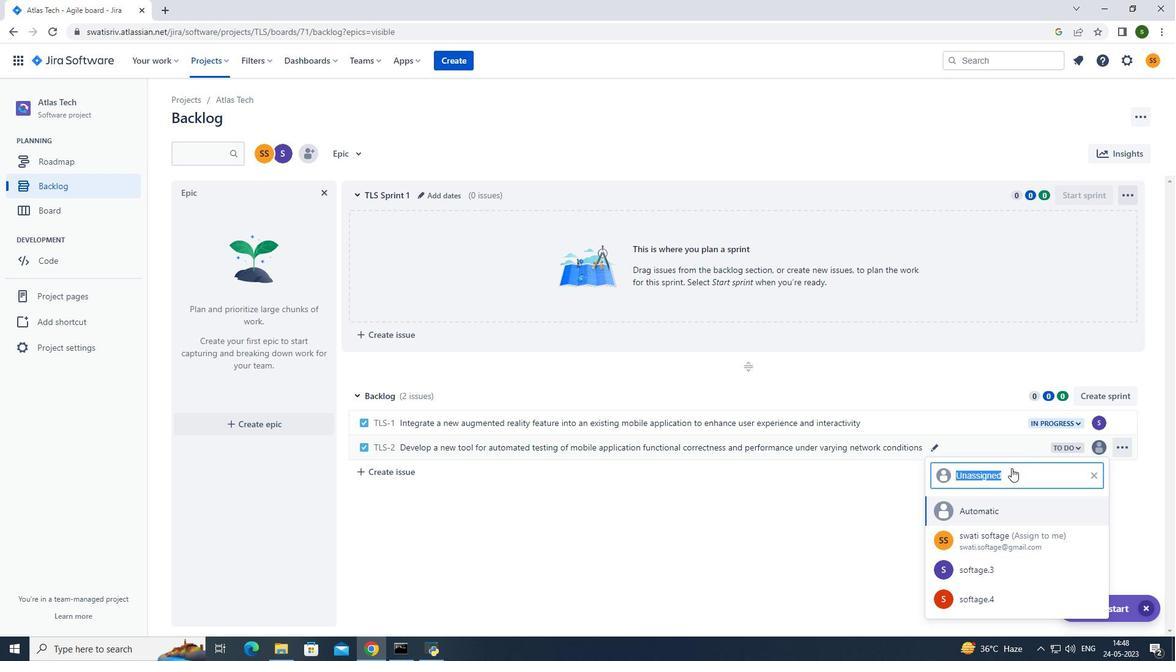 
Action: Key pressed softage.4<Key.shift>@softage.net
Screenshot: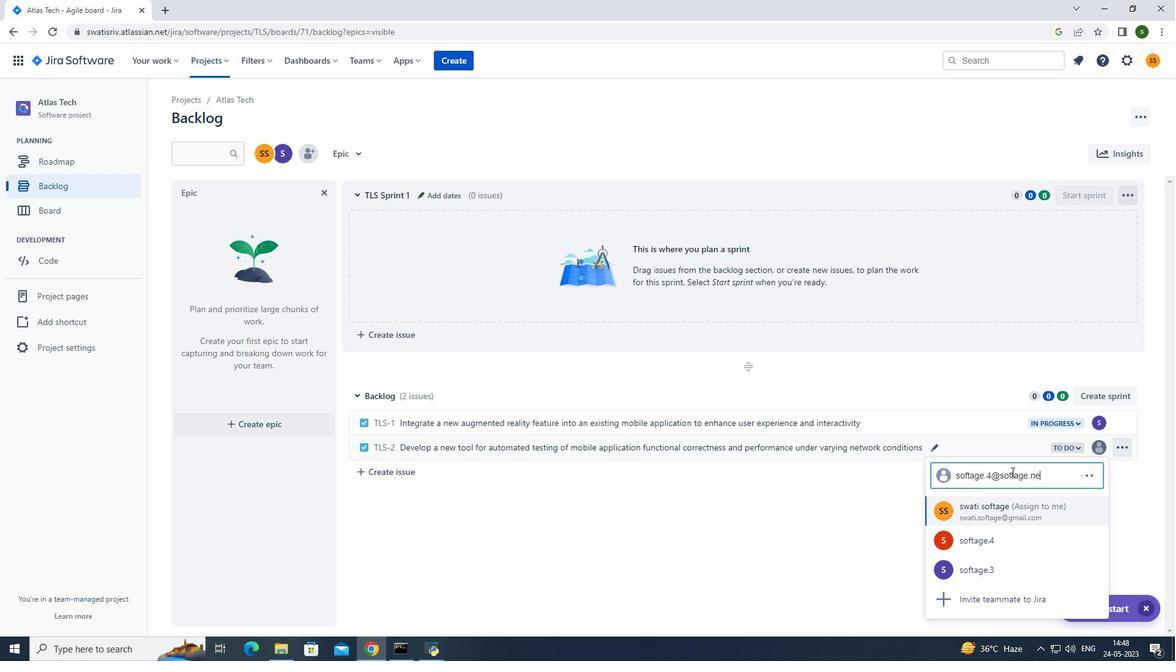 
Action: Mouse moved to (1011, 517)
Screenshot: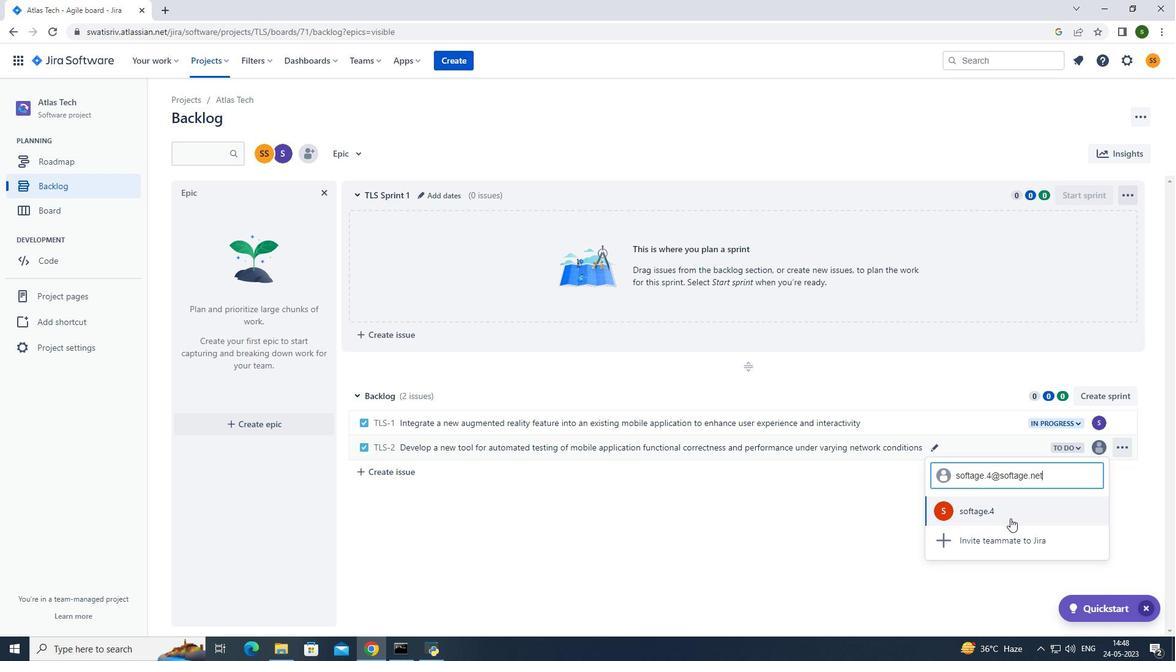 
Action: Mouse pressed left at (1011, 517)
Screenshot: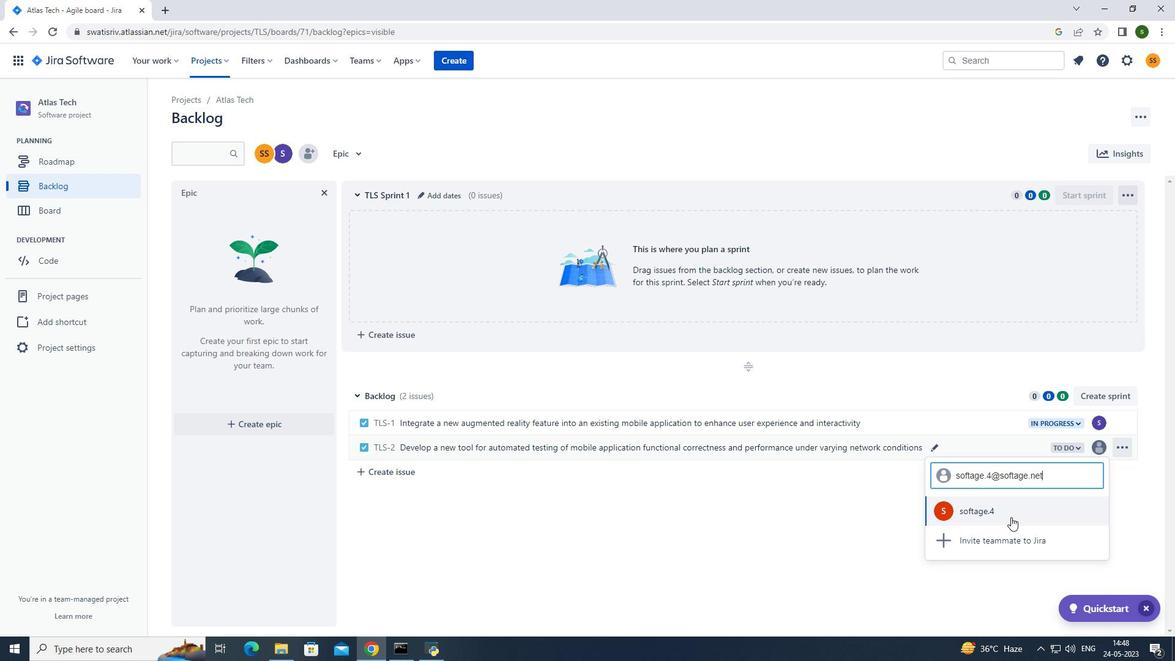 
Action: Mouse moved to (1081, 445)
Screenshot: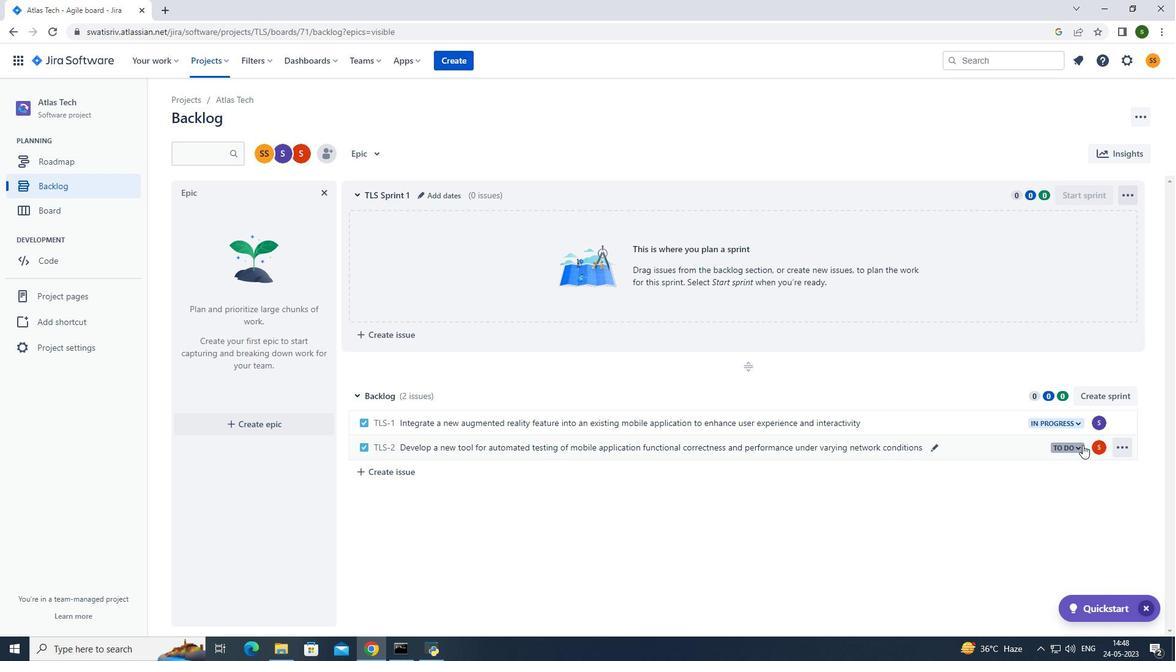 
Action: Mouse pressed left at (1081, 445)
Screenshot: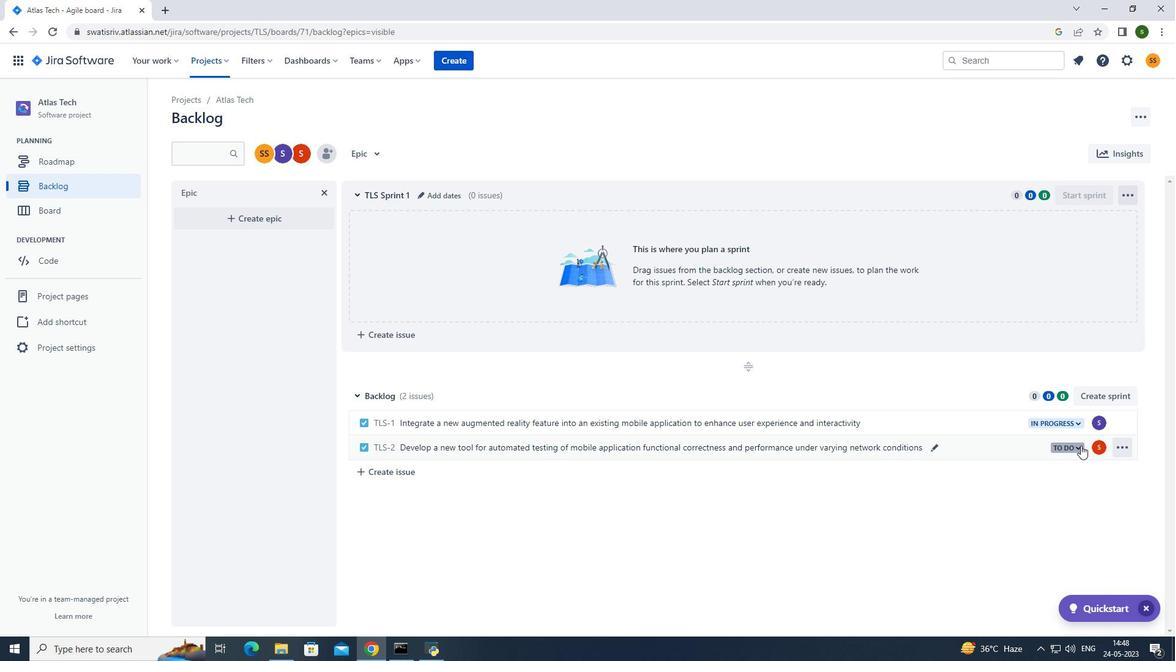 
Action: Mouse moved to (993, 470)
Screenshot: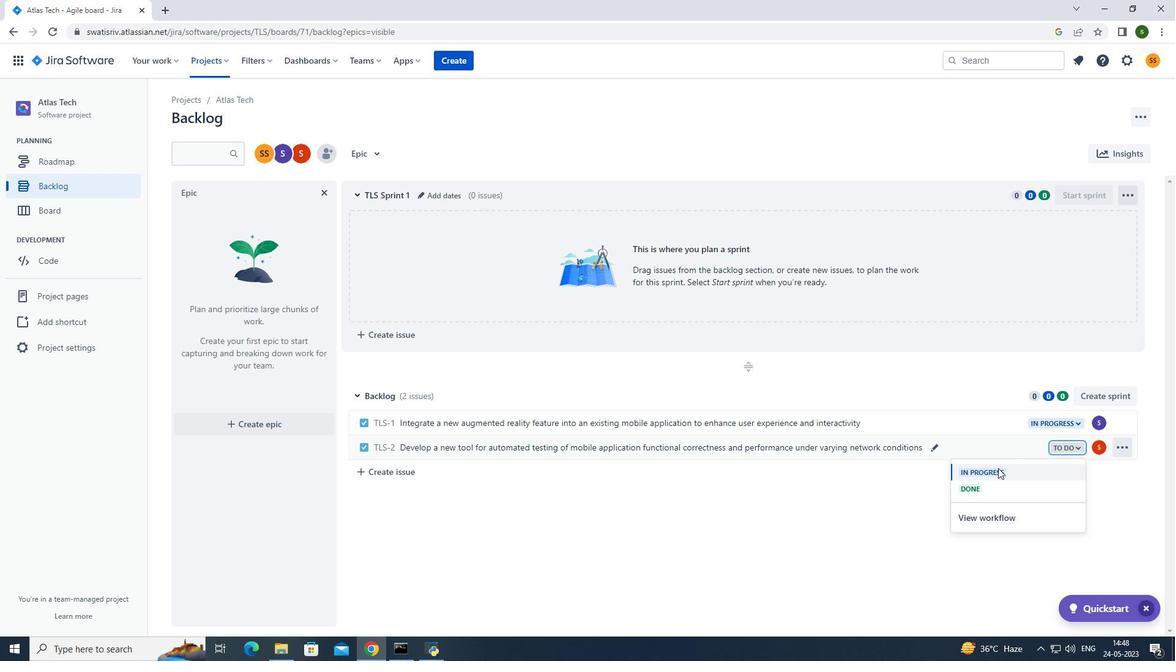 
Action: Mouse pressed left at (993, 470)
Screenshot: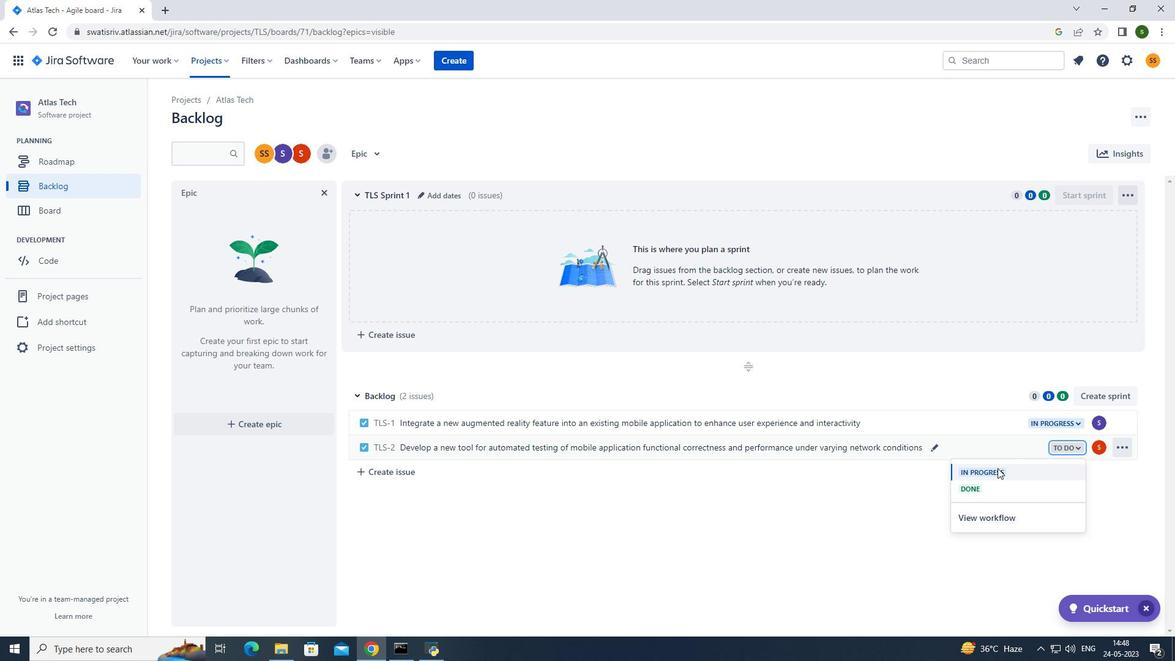 
Action: Mouse moved to (742, 165)
Screenshot: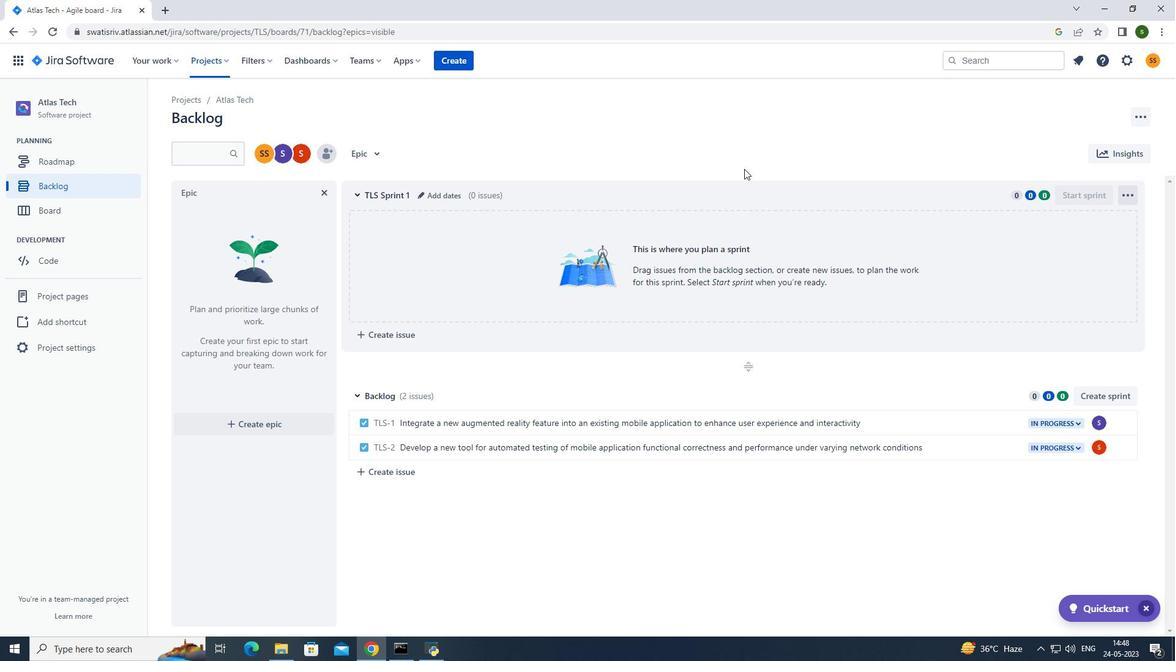 
Action: Mouse pressed left at (742, 165)
Screenshot: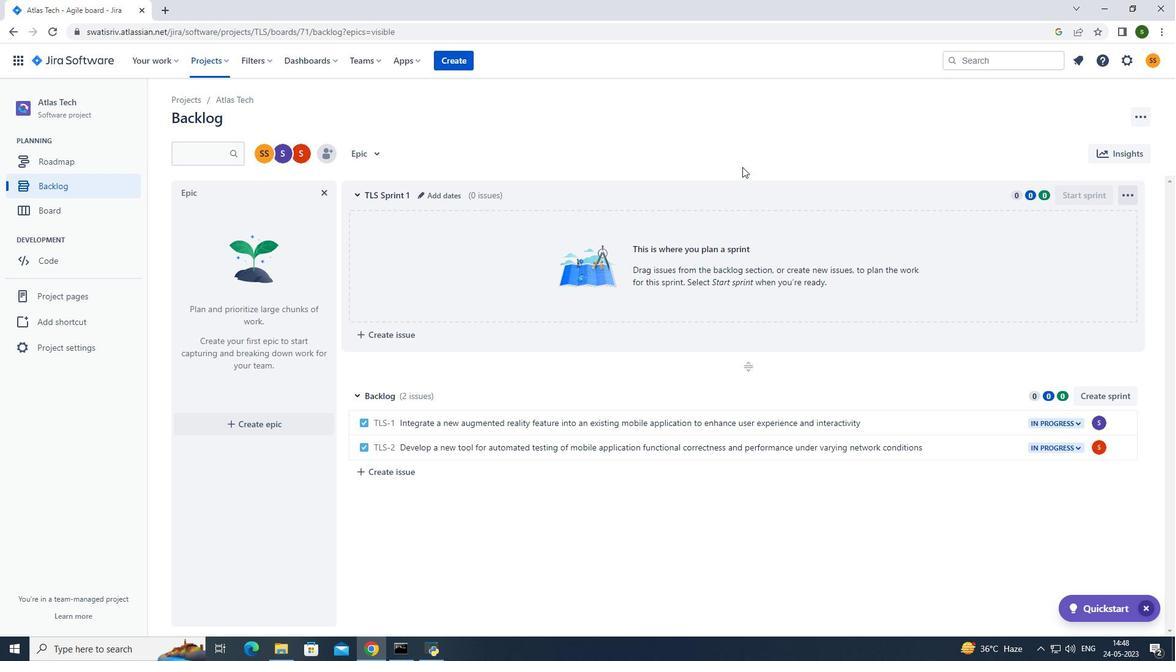 
